 Task: Look for space in Sukuta, Gambia from 4th June, 2023 to 15th June, 2023 for 2 adults in price range Rs.10000 to Rs.15000. Place can be entire place with 1  bedroom having 1 bed and 1 bathroom. Property type can be house, flat, hotel. Booking option can be shelf check-in. Required host language is English.
Action: Mouse moved to (482, 57)
Screenshot: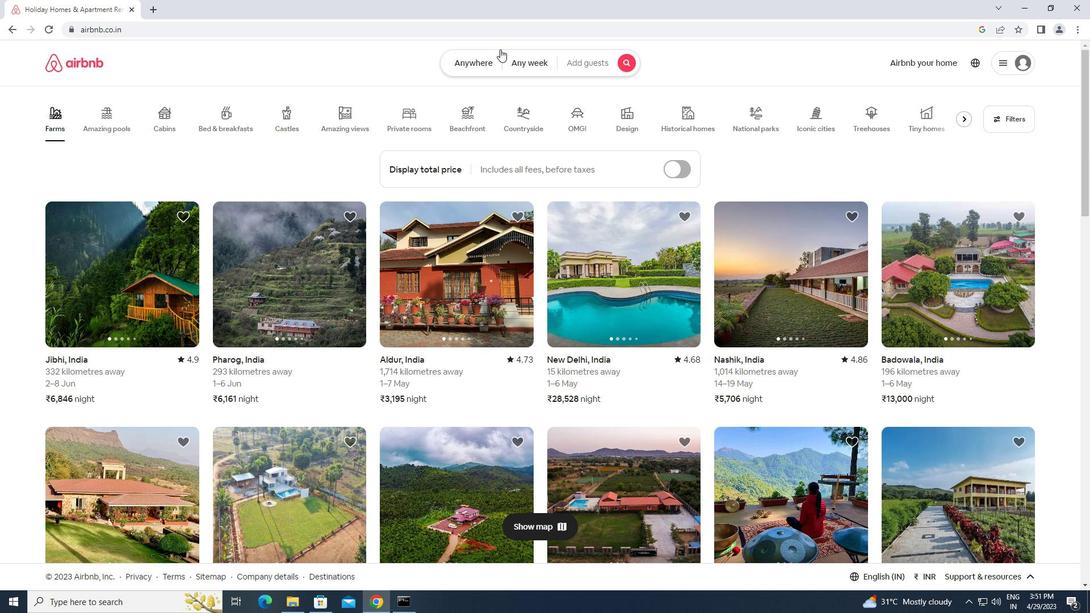 
Action: Mouse pressed left at (482, 57)
Screenshot: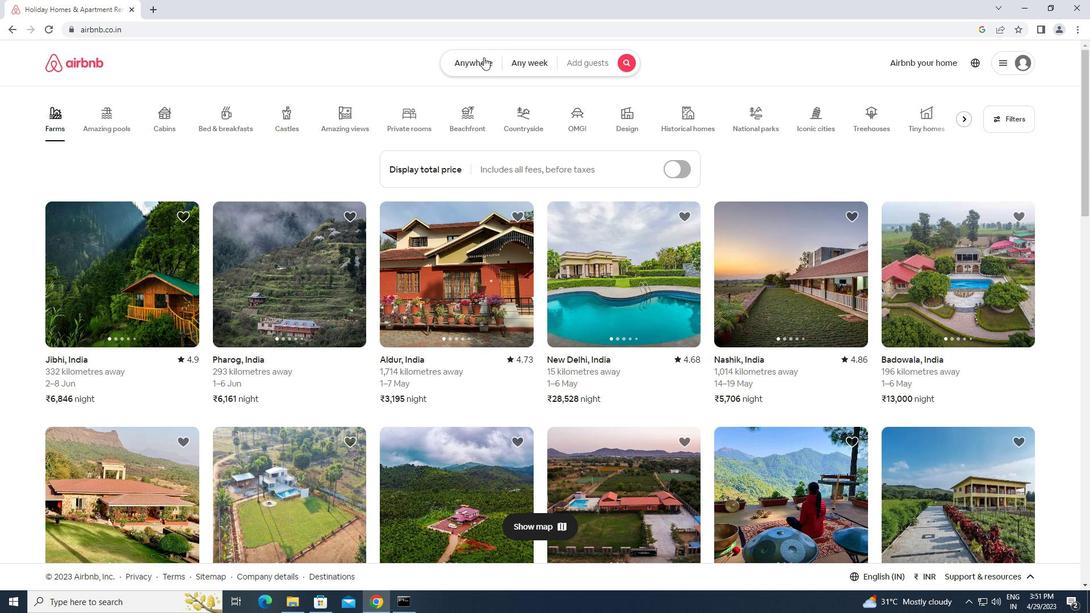 
Action: Mouse moved to (400, 104)
Screenshot: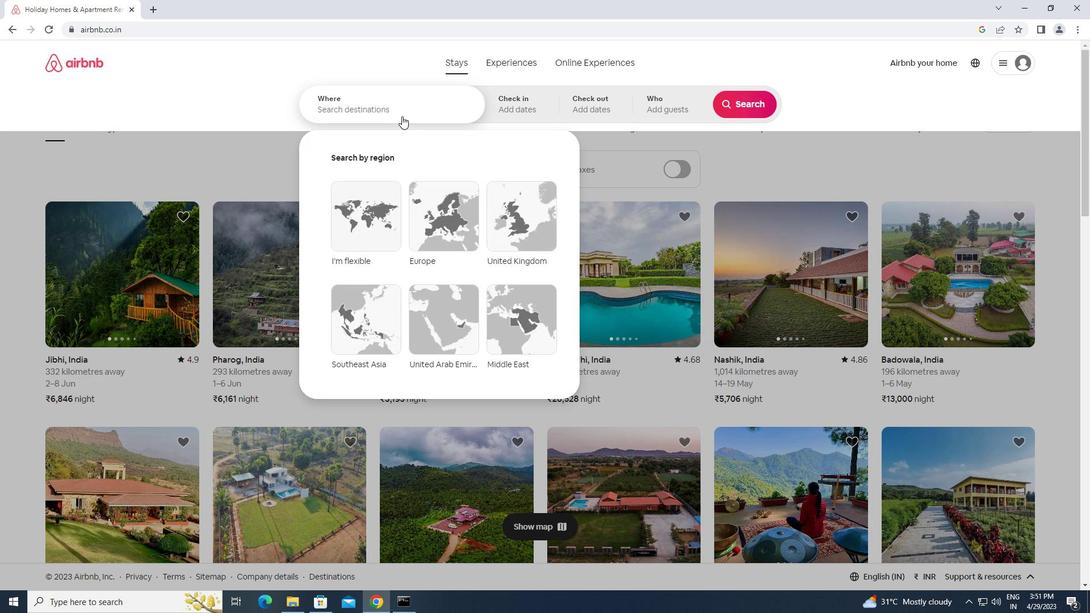 
Action: Mouse pressed left at (400, 104)
Screenshot: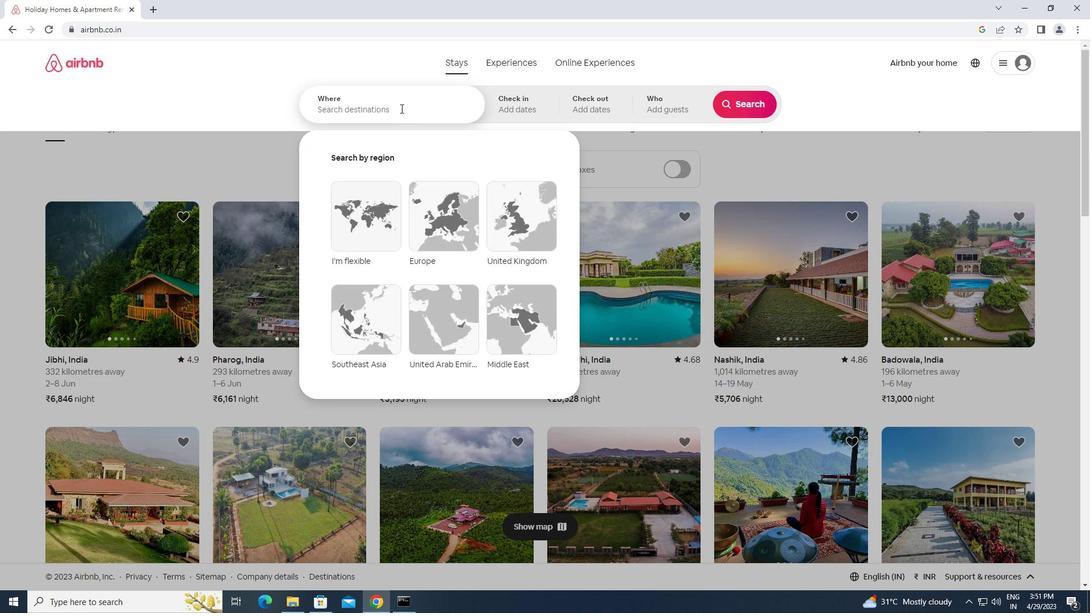 
Action: Key pressed s<Key.caps_lock>ukuta,<Key.space><Key.caps_lock>g<Key.caps_lock>ambia<Key.enter>
Screenshot: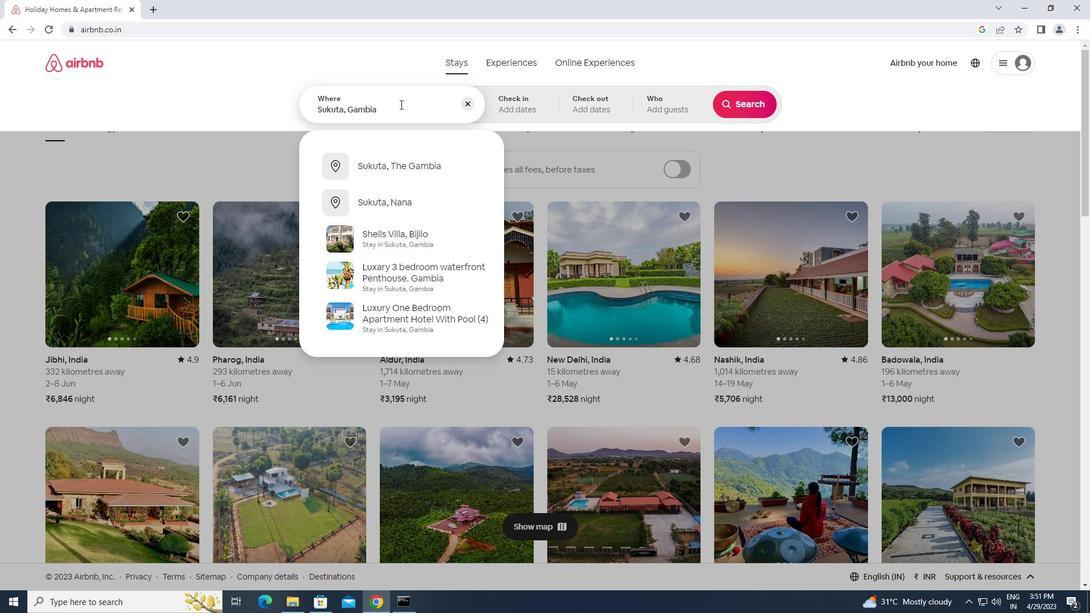 
Action: Mouse moved to (752, 198)
Screenshot: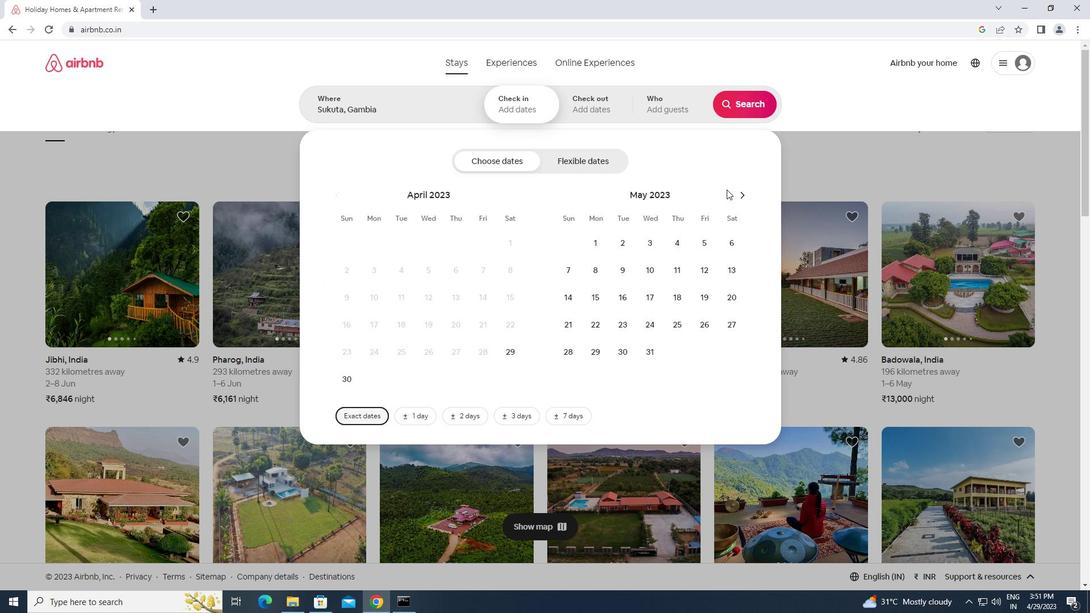 
Action: Mouse pressed left at (752, 198)
Screenshot: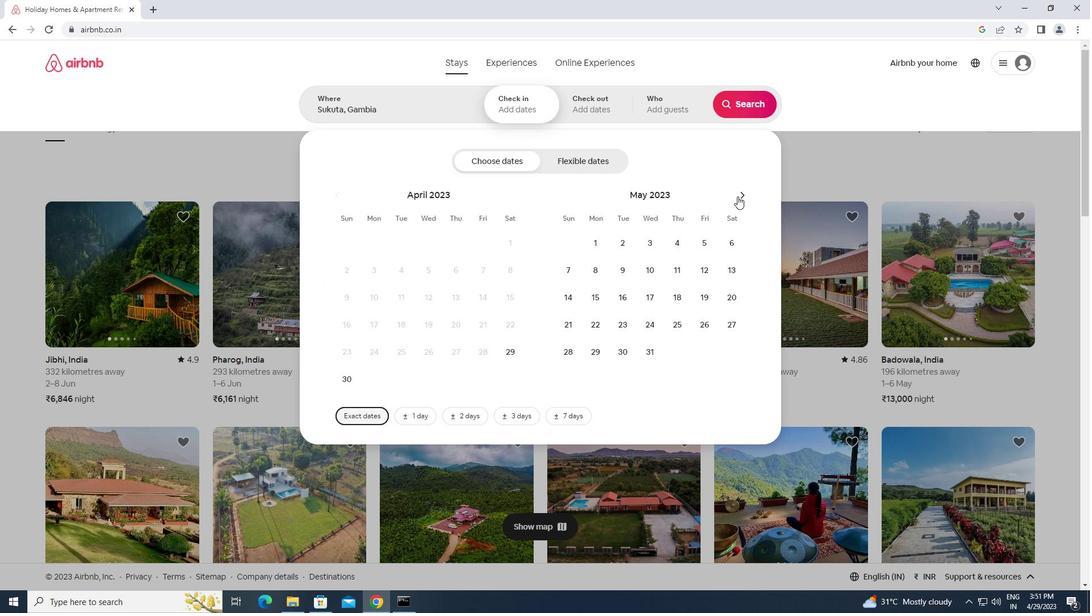 
Action: Mouse moved to (746, 199)
Screenshot: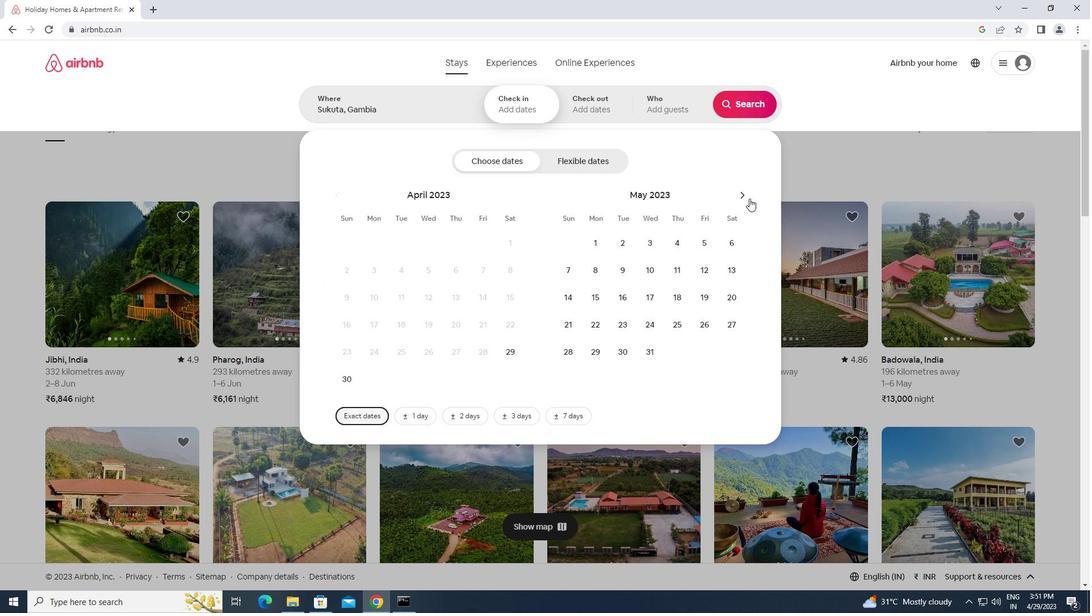 
Action: Mouse pressed left at (746, 199)
Screenshot: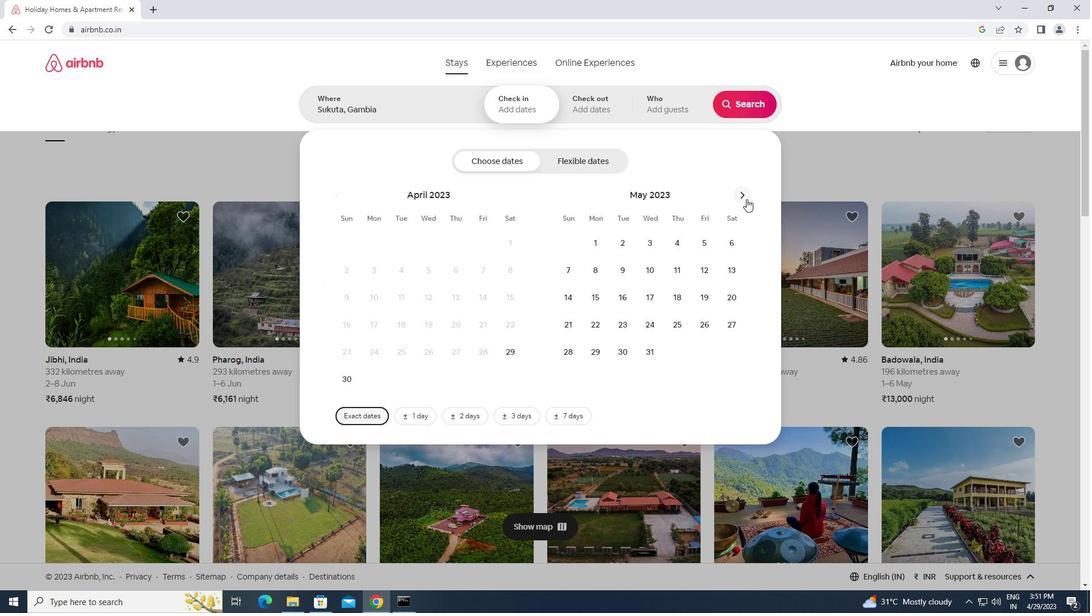 
Action: Mouse moved to (574, 264)
Screenshot: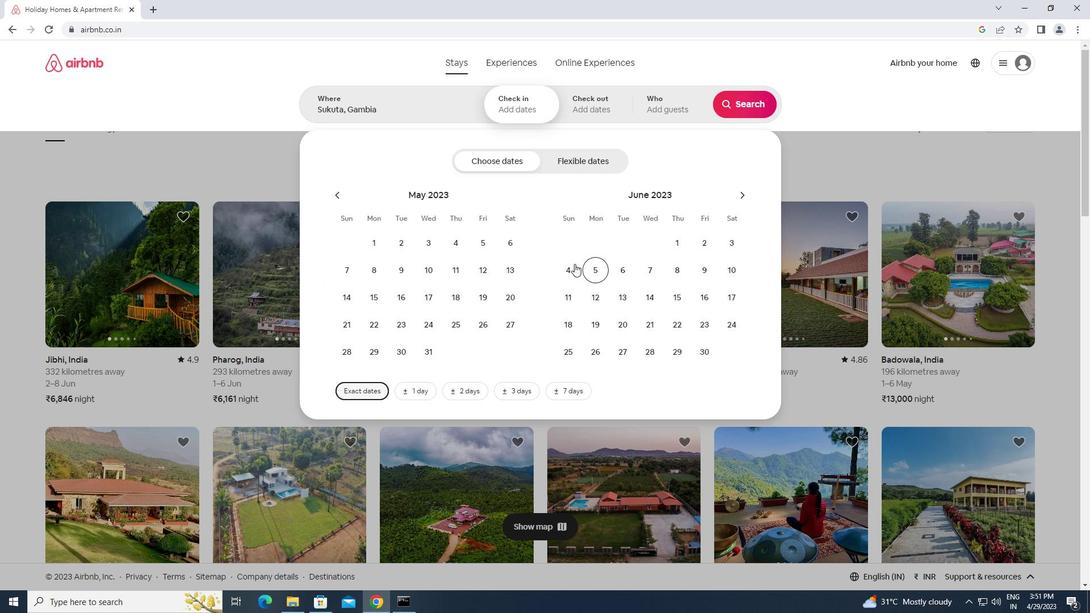 
Action: Mouse pressed left at (574, 264)
Screenshot: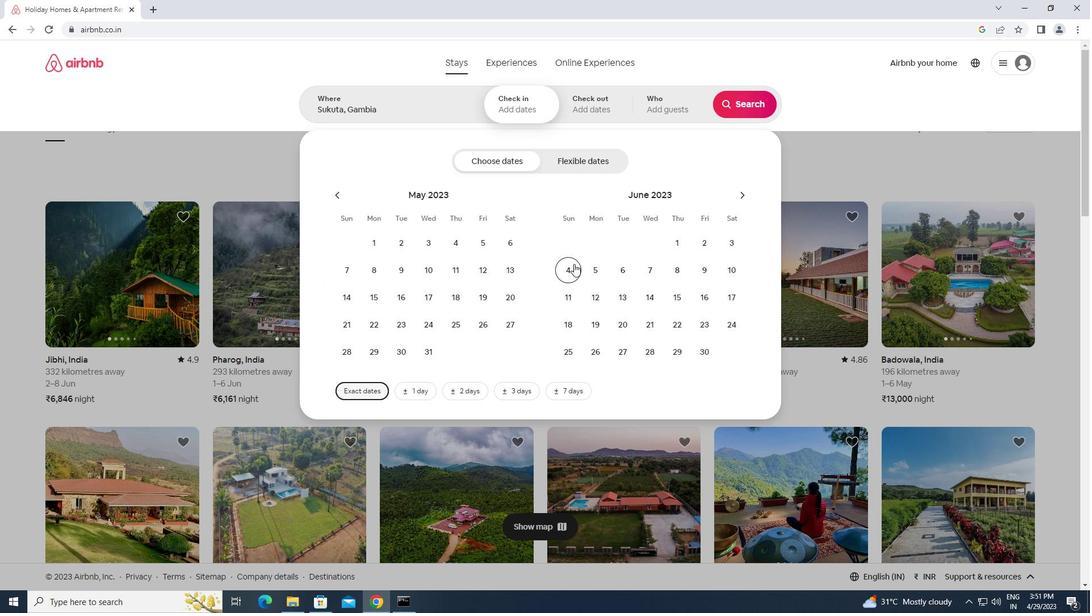 
Action: Mouse moved to (684, 290)
Screenshot: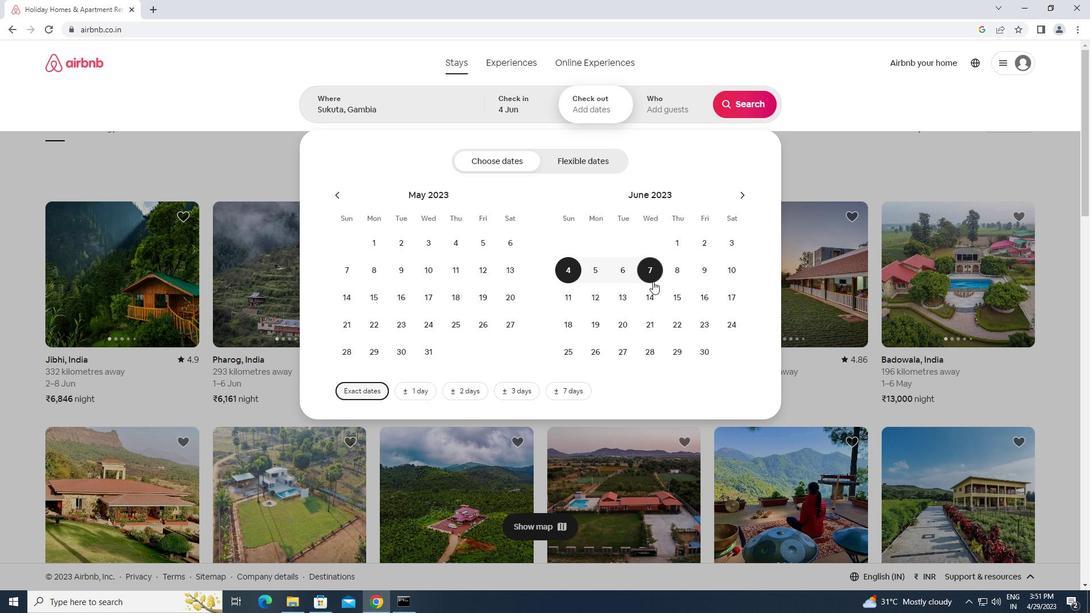 
Action: Mouse pressed left at (684, 290)
Screenshot: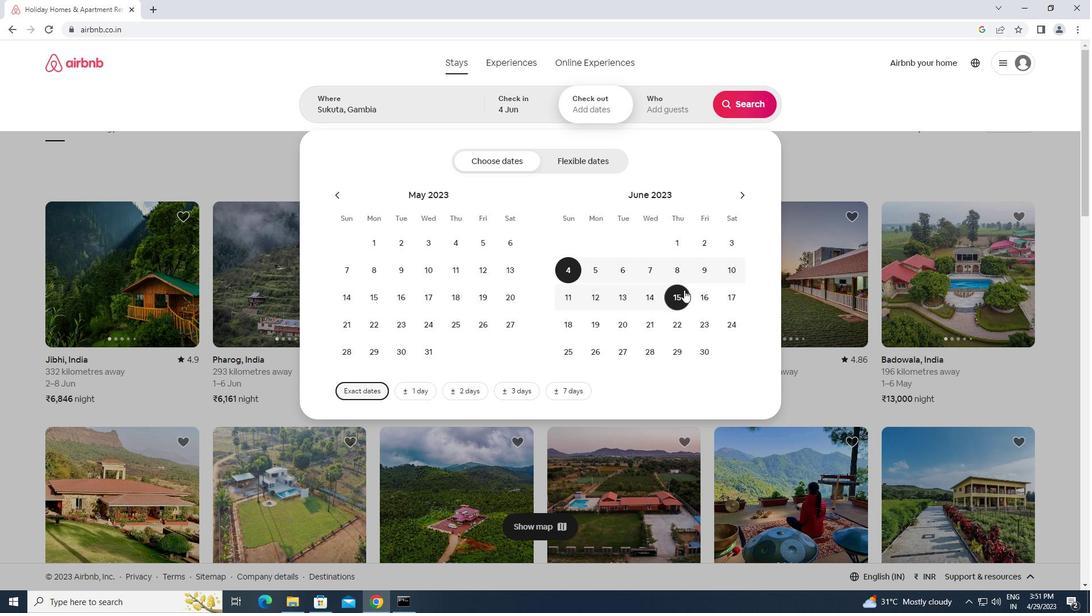 
Action: Mouse moved to (671, 111)
Screenshot: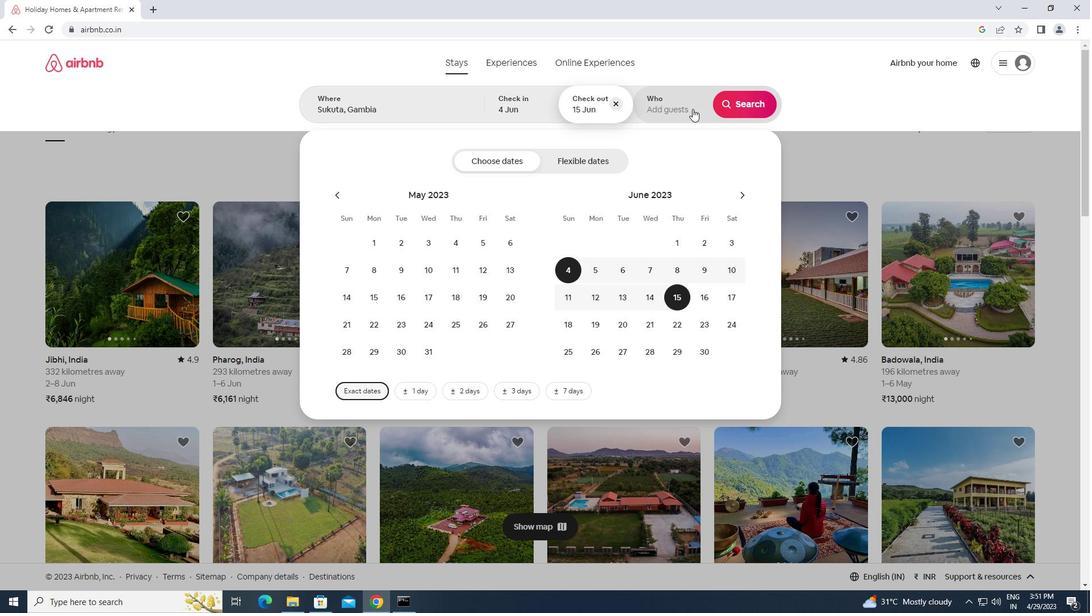 
Action: Mouse pressed left at (671, 111)
Screenshot: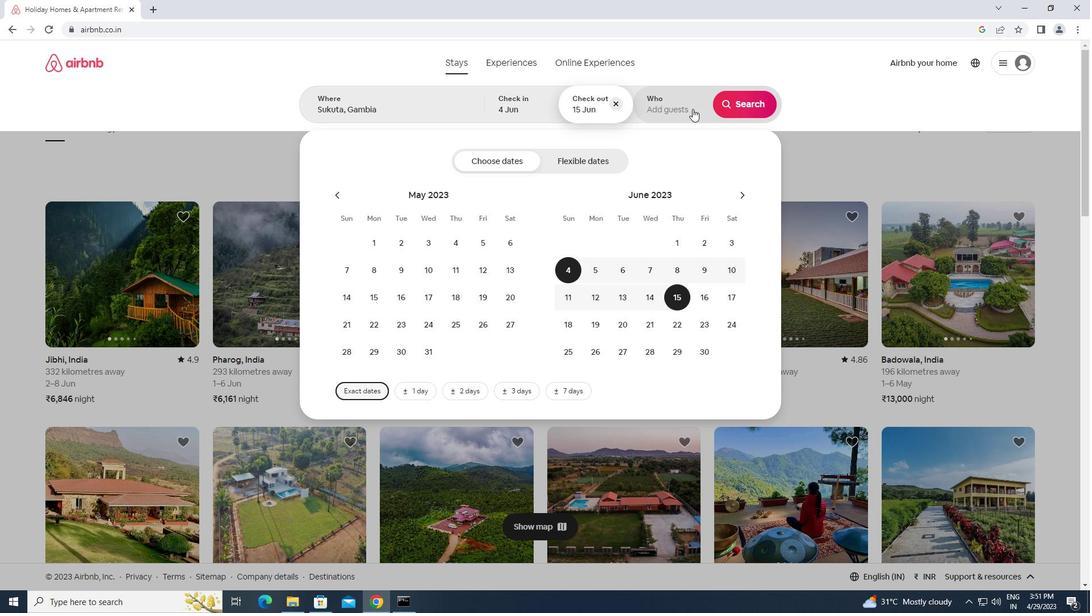 
Action: Mouse moved to (748, 161)
Screenshot: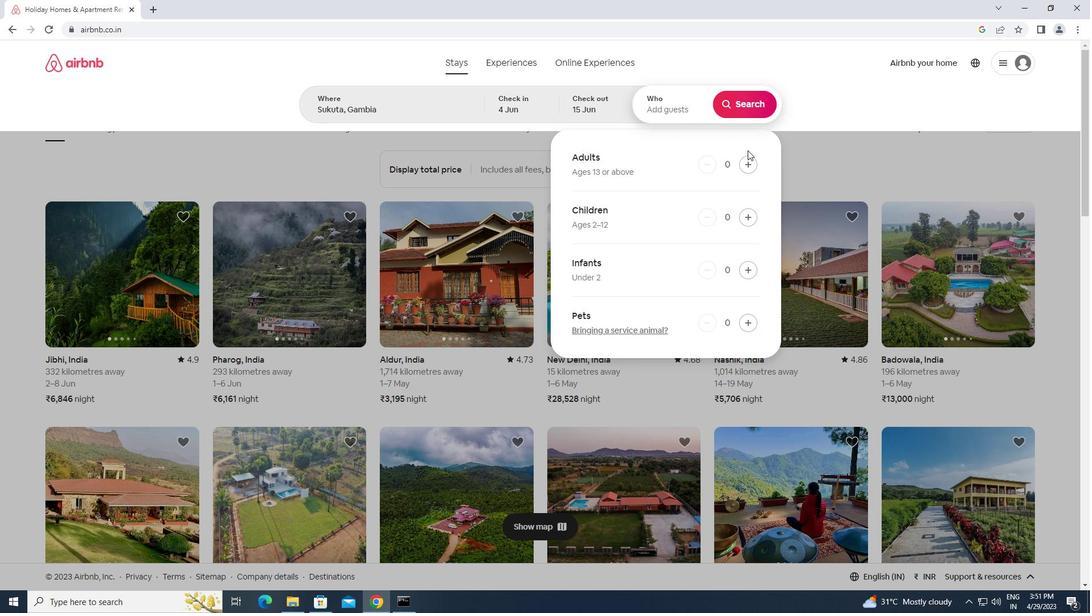 
Action: Mouse pressed left at (748, 161)
Screenshot: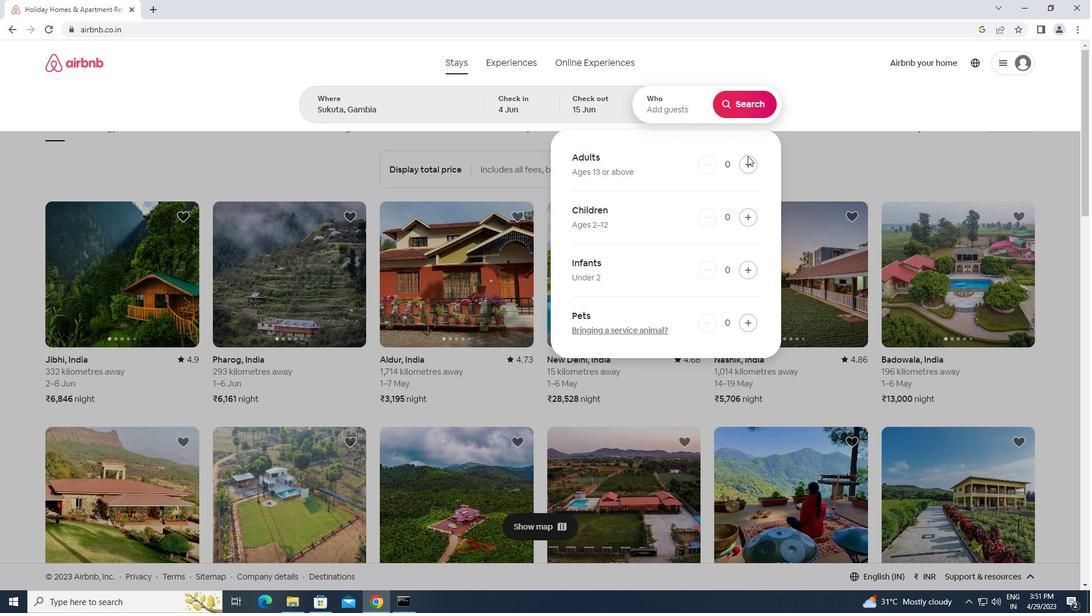
Action: Mouse pressed left at (748, 161)
Screenshot: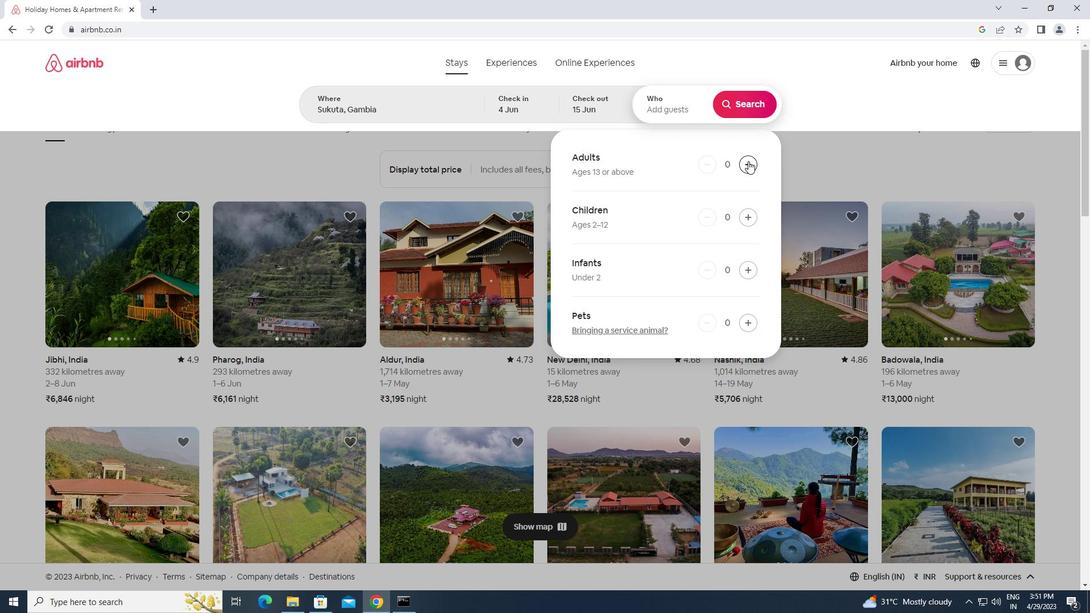 
Action: Mouse moved to (739, 97)
Screenshot: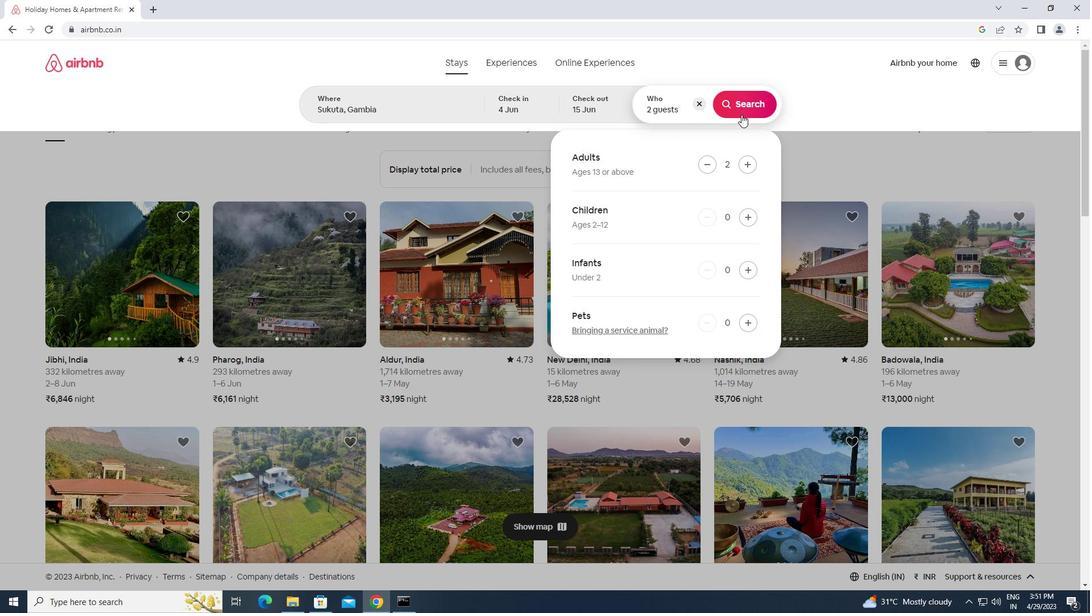 
Action: Mouse pressed left at (739, 97)
Screenshot: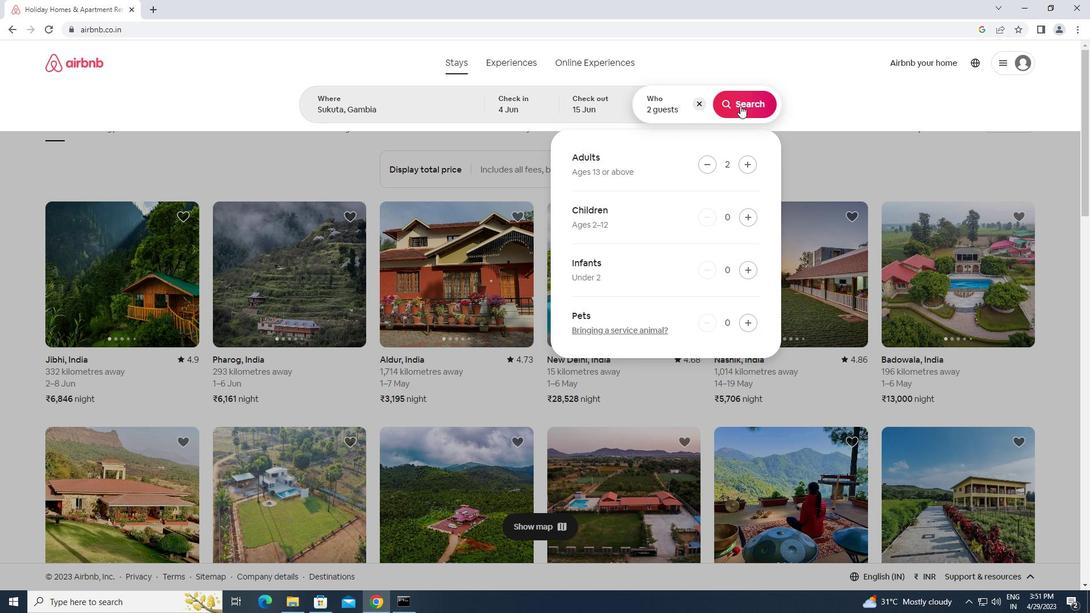 
Action: Mouse moved to (1038, 106)
Screenshot: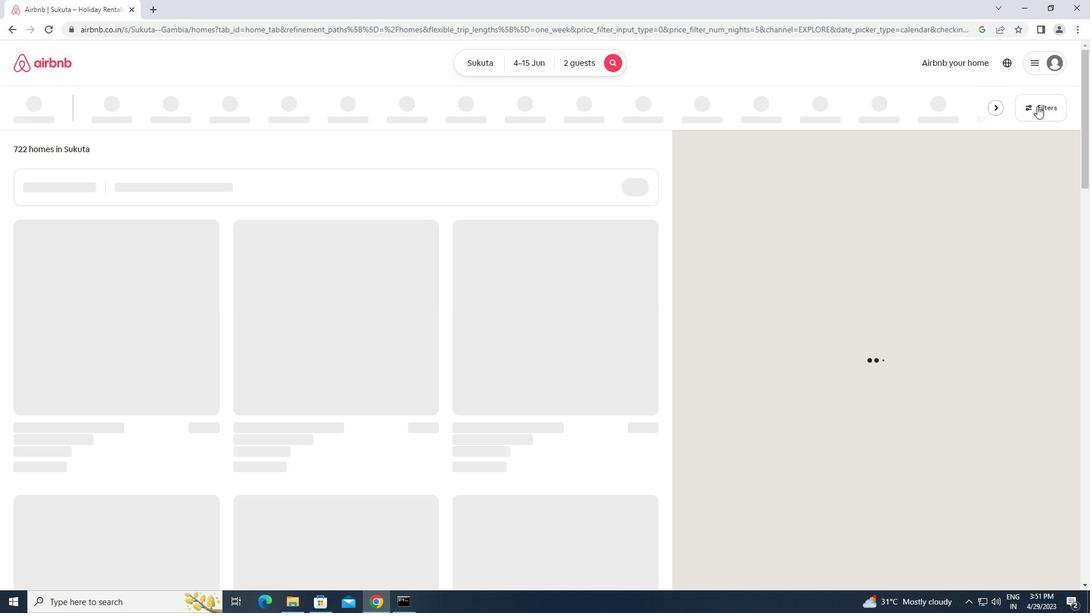 
Action: Mouse pressed left at (1038, 106)
Screenshot: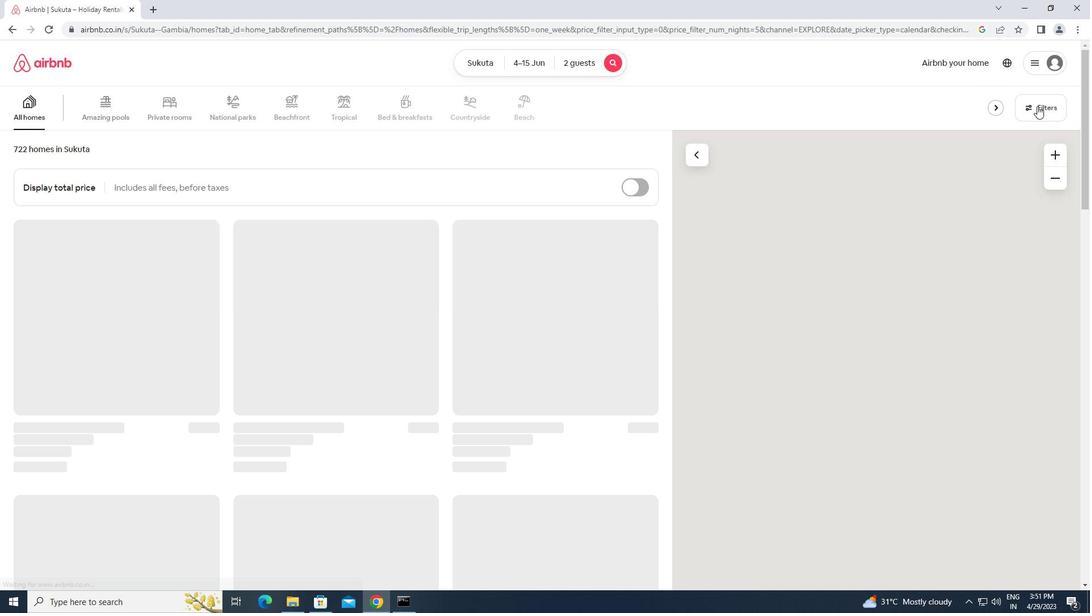 
Action: Mouse moved to (428, 256)
Screenshot: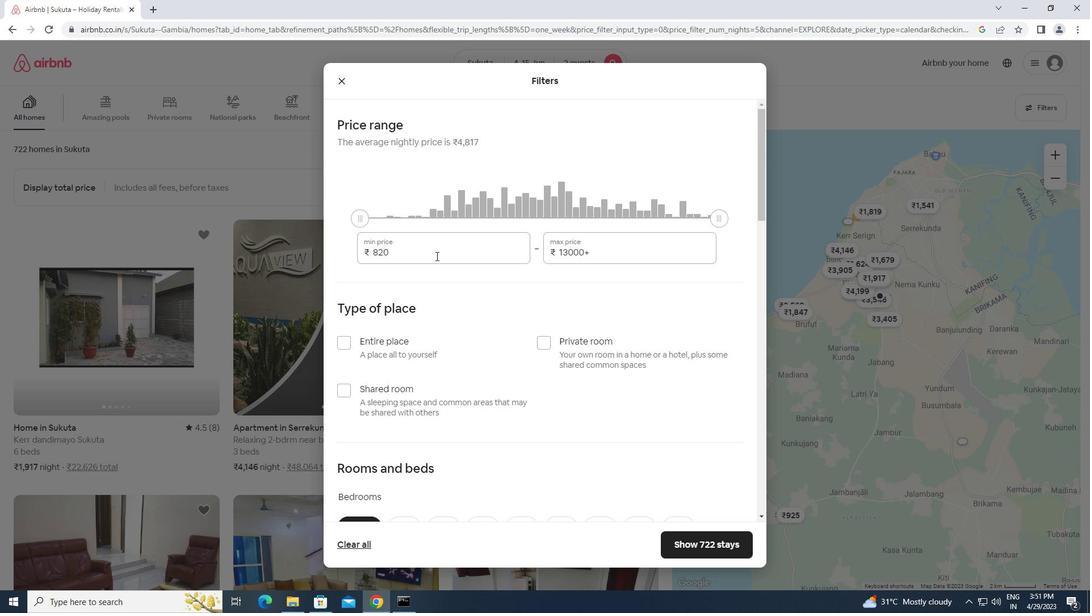 
Action: Mouse pressed left at (428, 256)
Screenshot: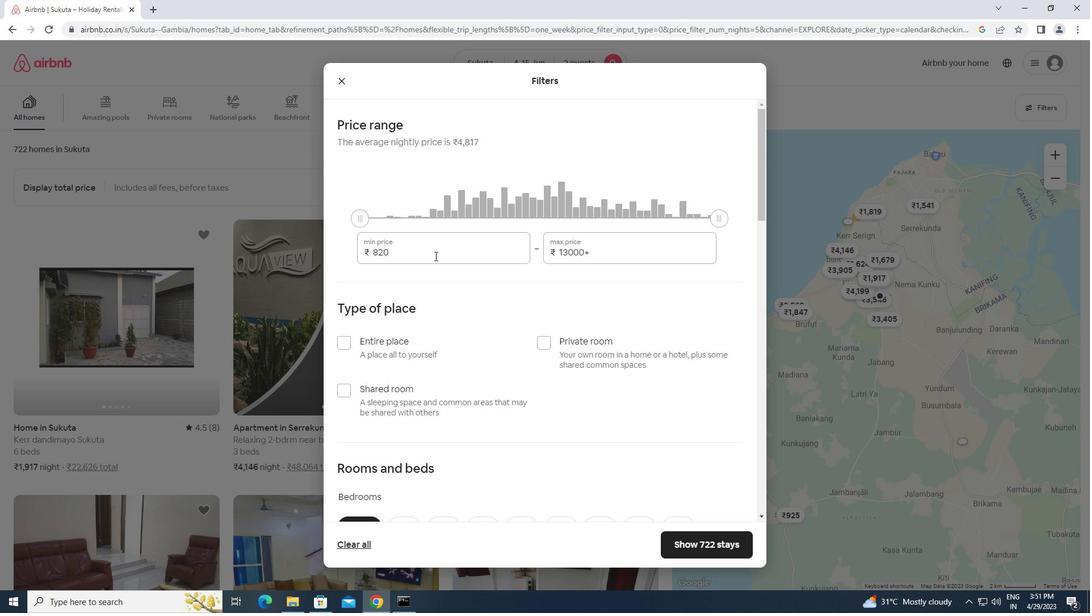 
Action: Mouse moved to (324, 252)
Screenshot: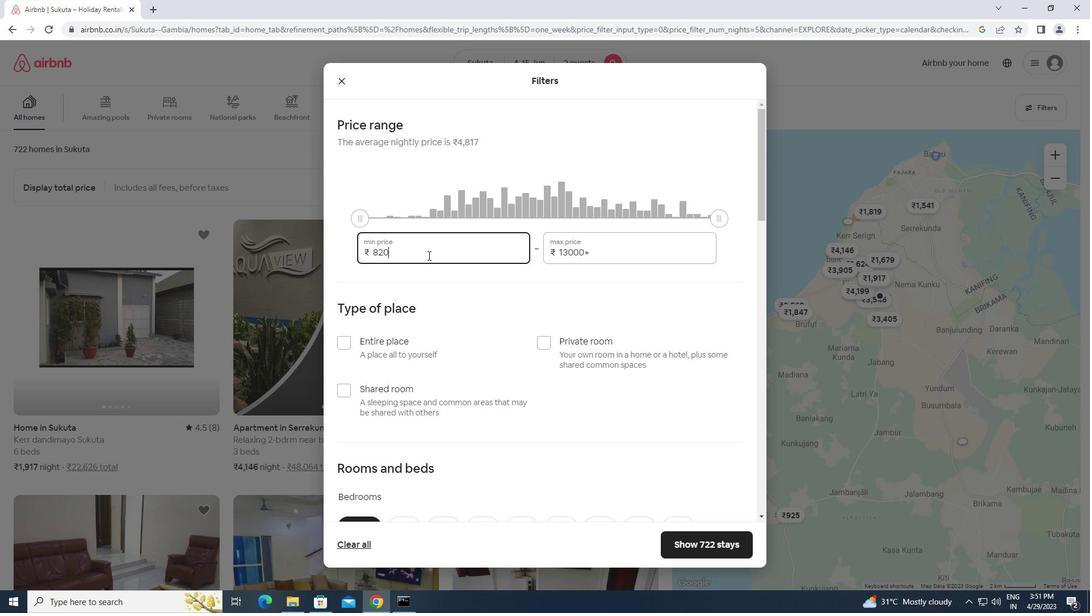 
Action: Key pressed 10000<Key.tab><Key.backspace><Key.backspace><Key.backspace><Key.backspace><Key.backspace><Key.backspace><Key.backspace><Key.backspace><Key.backspace><Key.backspace><Key.backspace><Key.backspace><Key.backspace><Key.backspace><Key.backspace><Key.backspace>15000
Screenshot: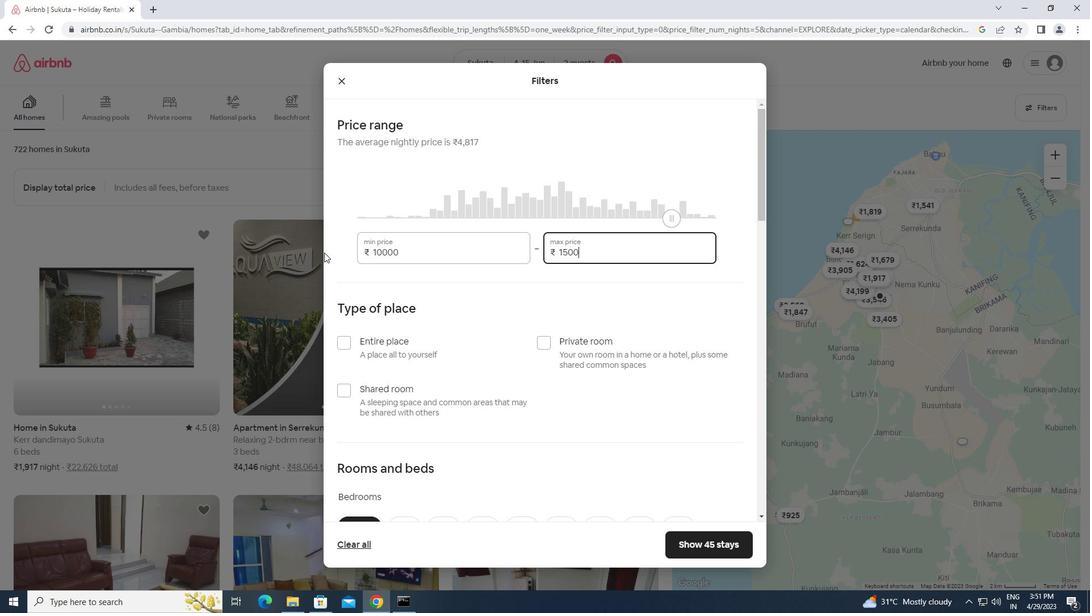 
Action: Mouse moved to (342, 341)
Screenshot: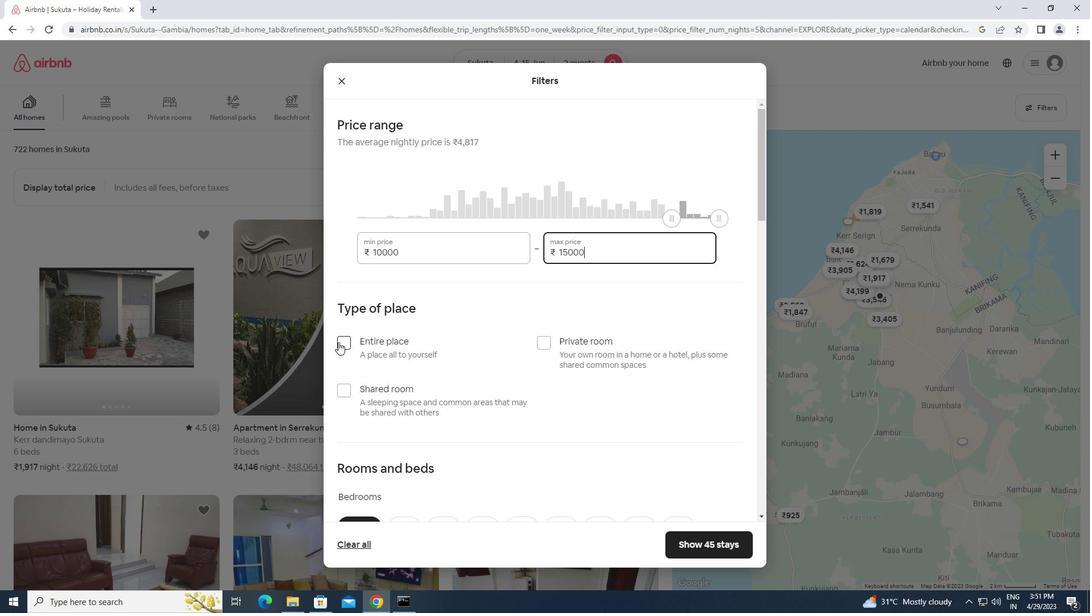 
Action: Mouse pressed left at (342, 341)
Screenshot: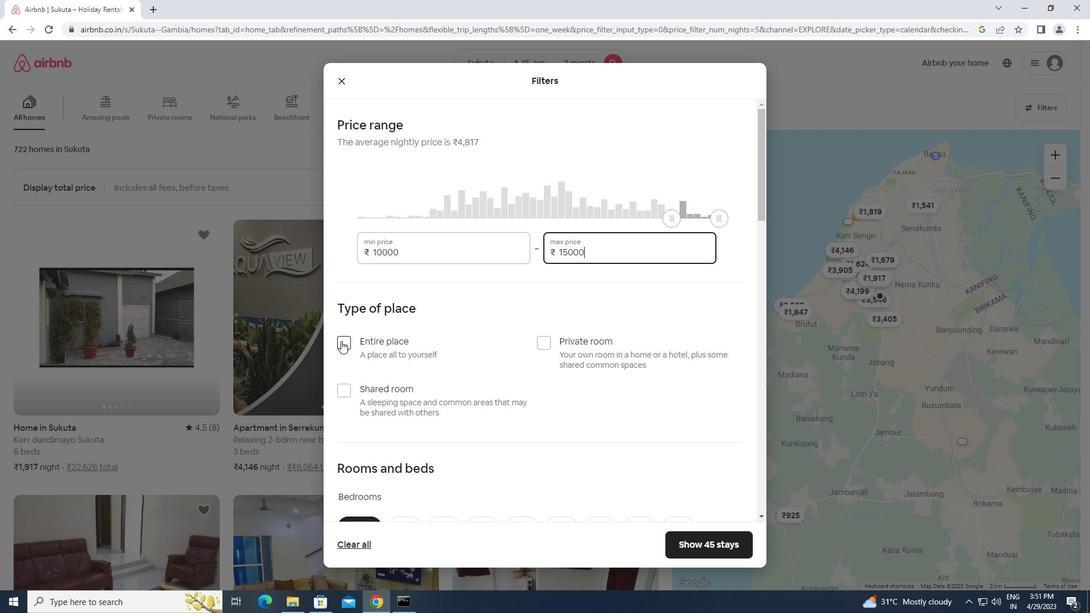 
Action: Mouse moved to (413, 354)
Screenshot: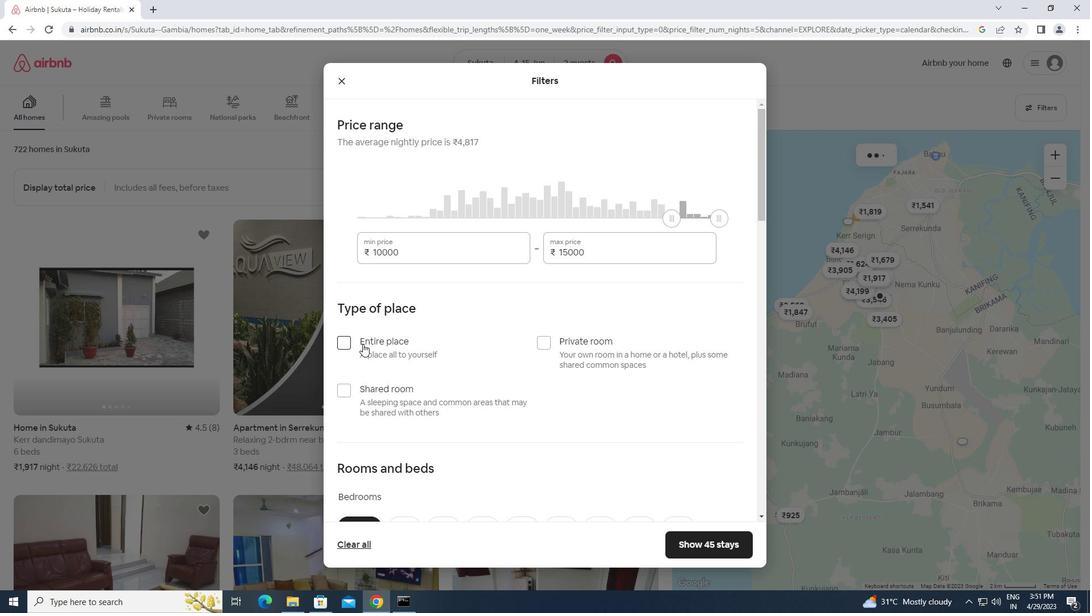 
Action: Mouse scrolled (413, 353) with delta (0, 0)
Screenshot: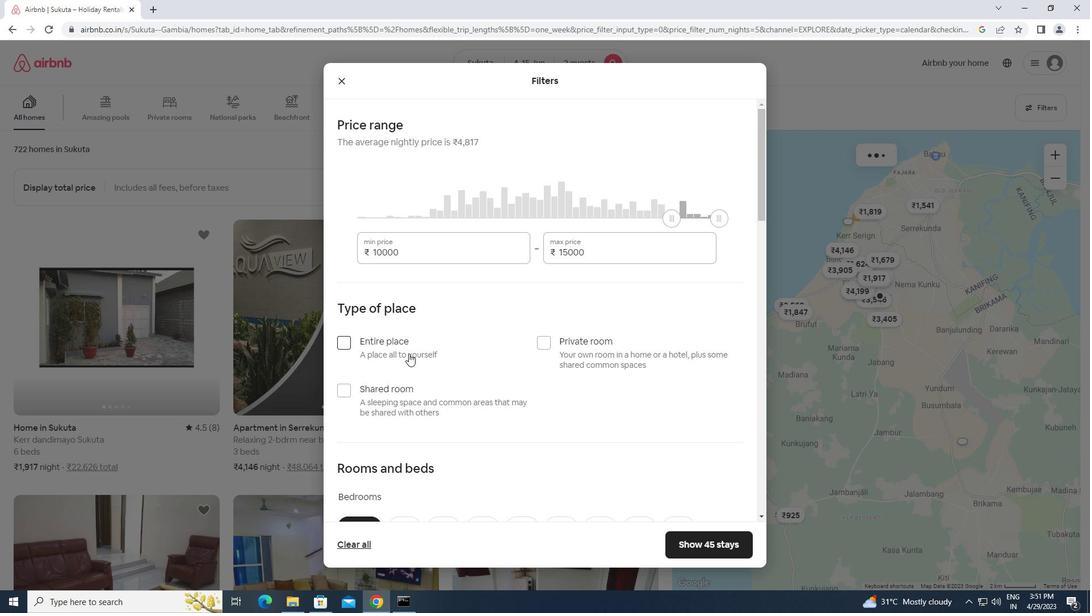 
Action: Mouse scrolled (413, 353) with delta (0, 0)
Screenshot: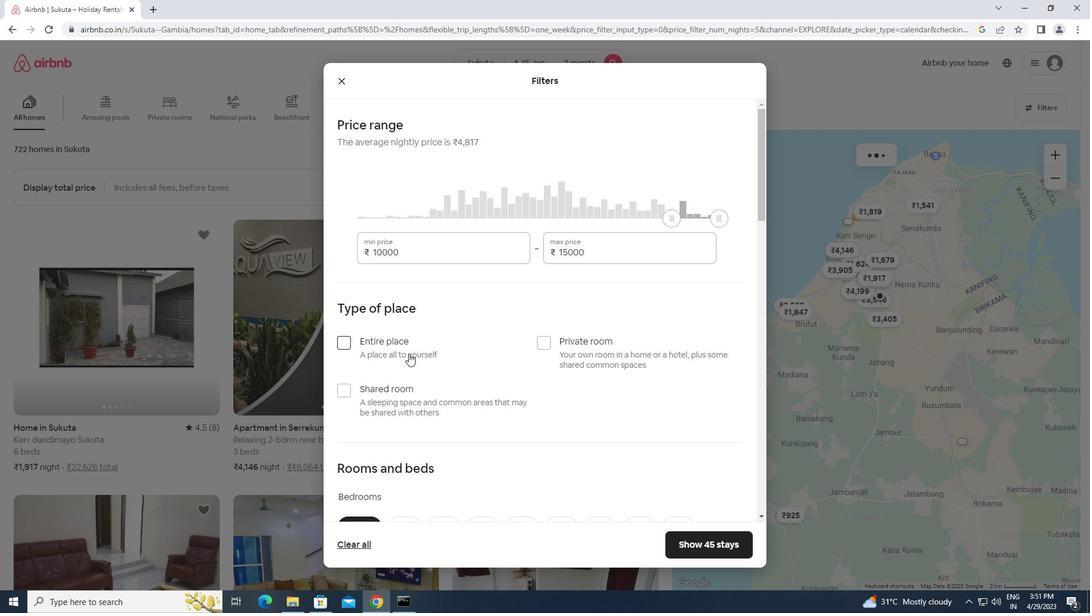
Action: Mouse moved to (411, 347)
Screenshot: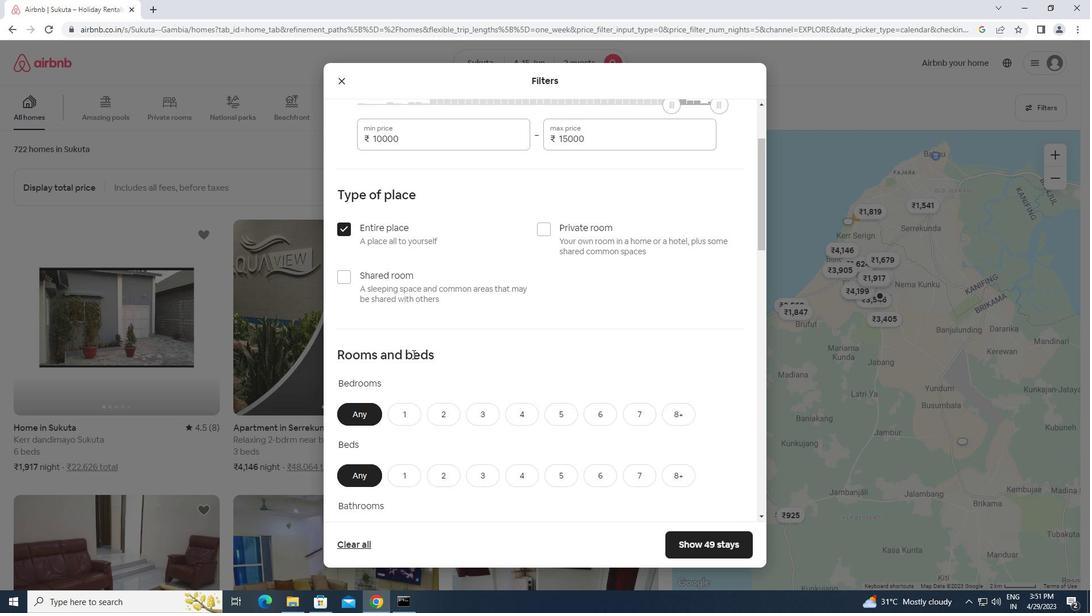 
Action: Mouse scrolled (411, 347) with delta (0, 0)
Screenshot: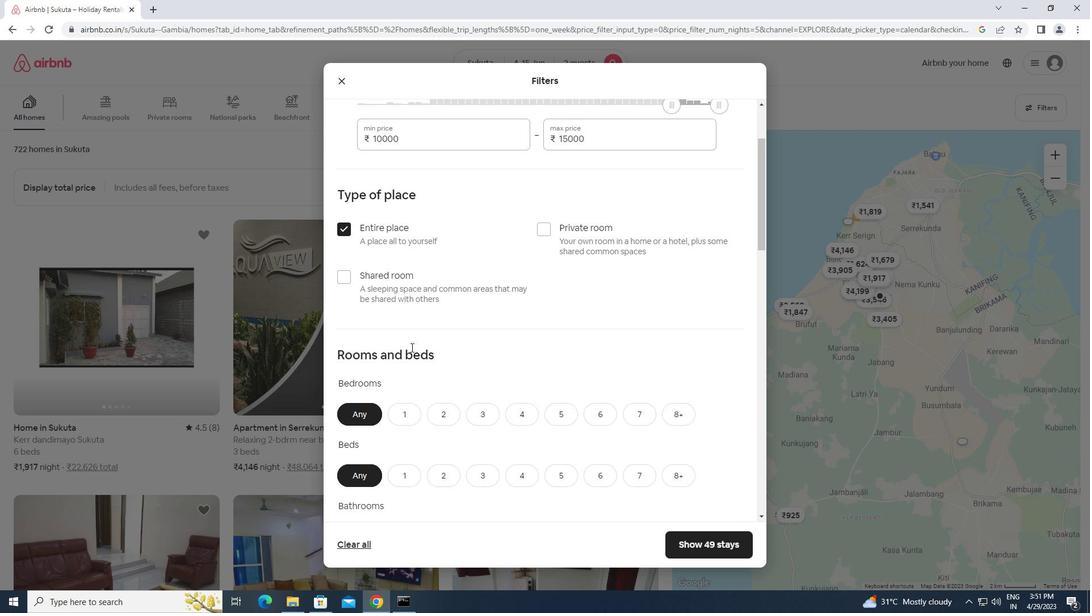 
Action: Mouse scrolled (411, 347) with delta (0, 0)
Screenshot: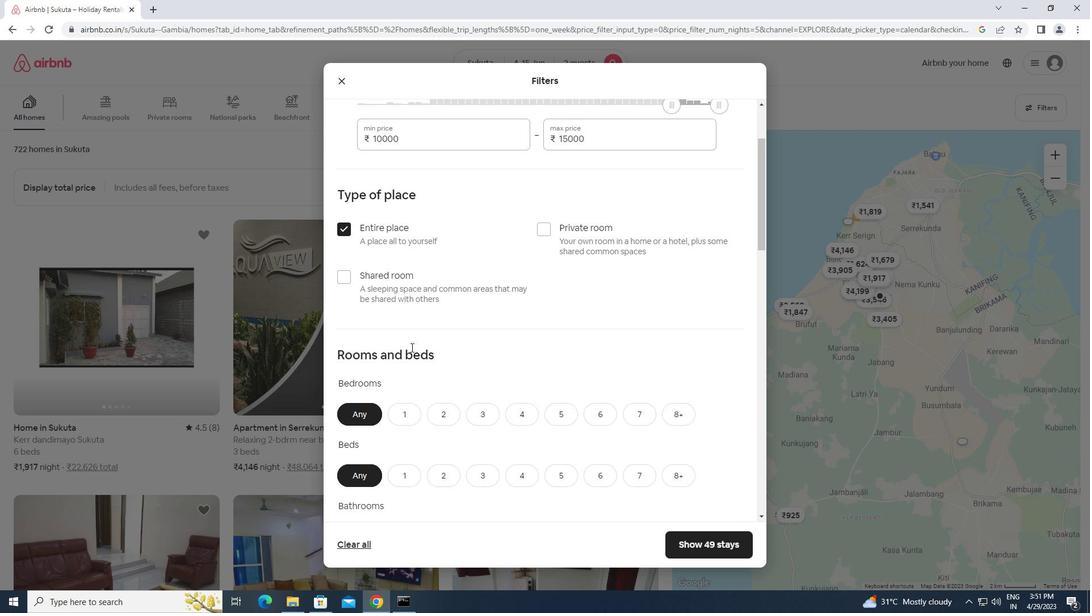 
Action: Mouse moved to (401, 298)
Screenshot: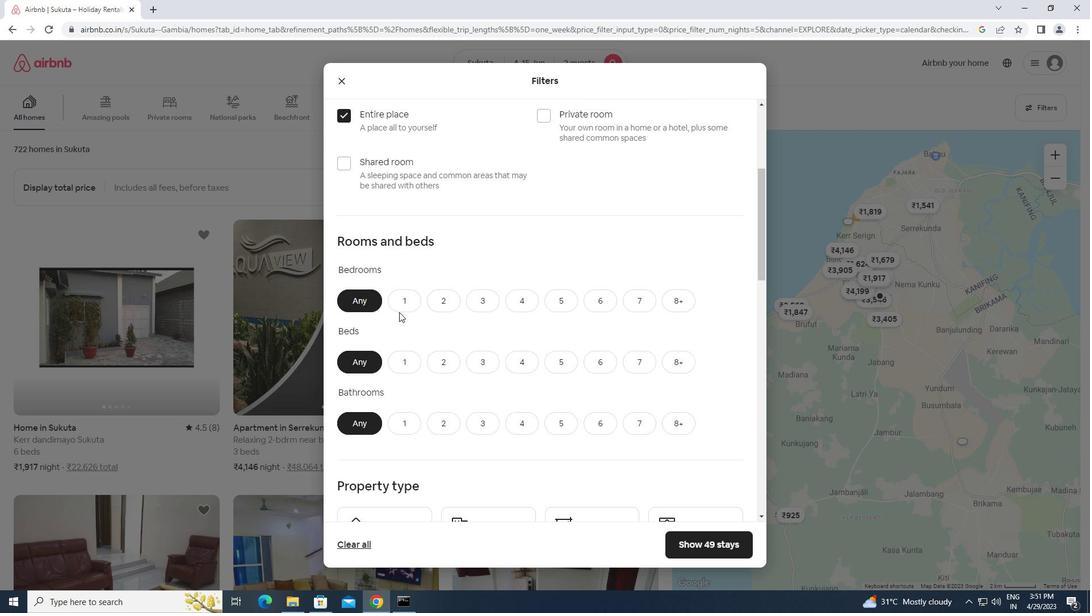 
Action: Mouse pressed left at (401, 298)
Screenshot: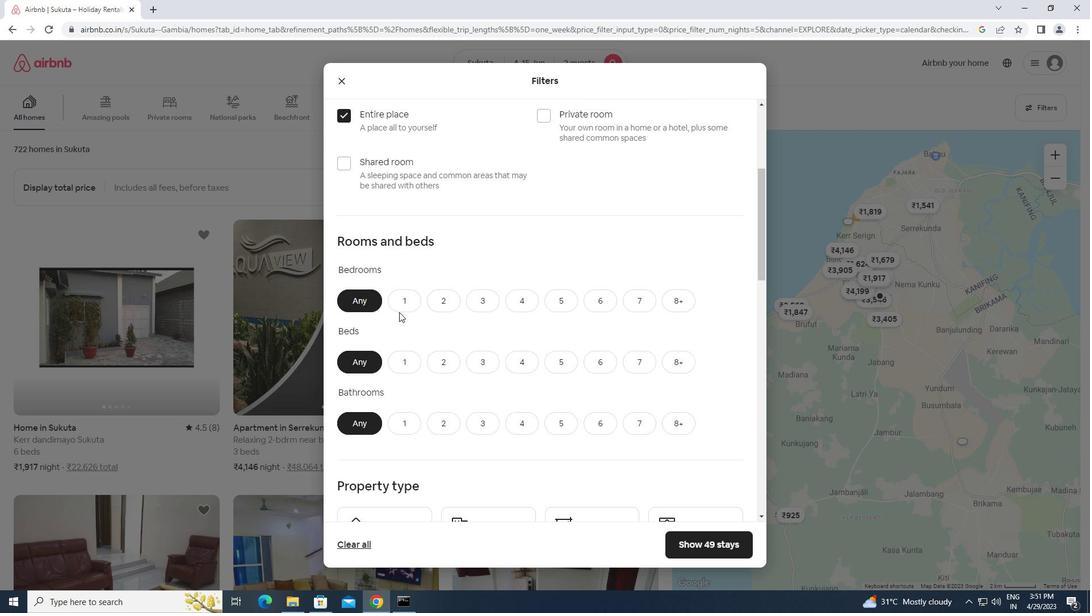 
Action: Mouse moved to (406, 358)
Screenshot: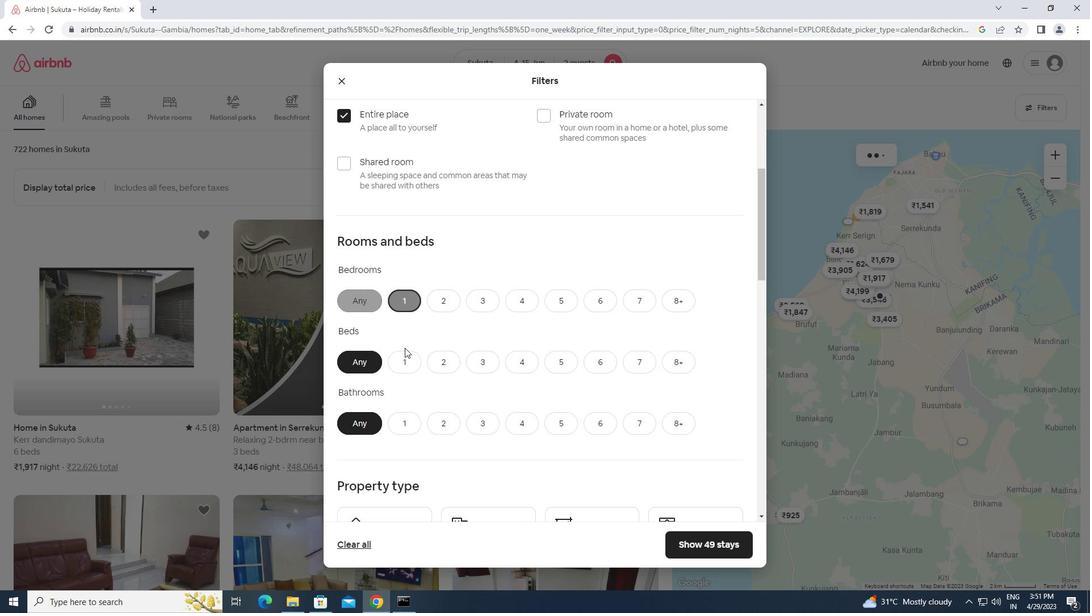 
Action: Mouse pressed left at (406, 358)
Screenshot: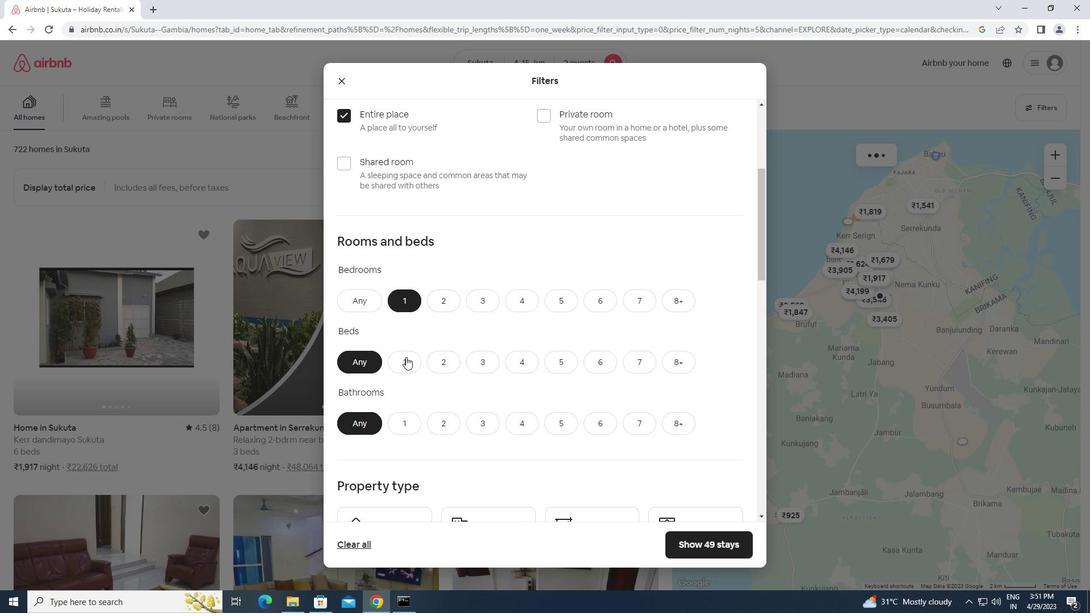 
Action: Mouse moved to (409, 419)
Screenshot: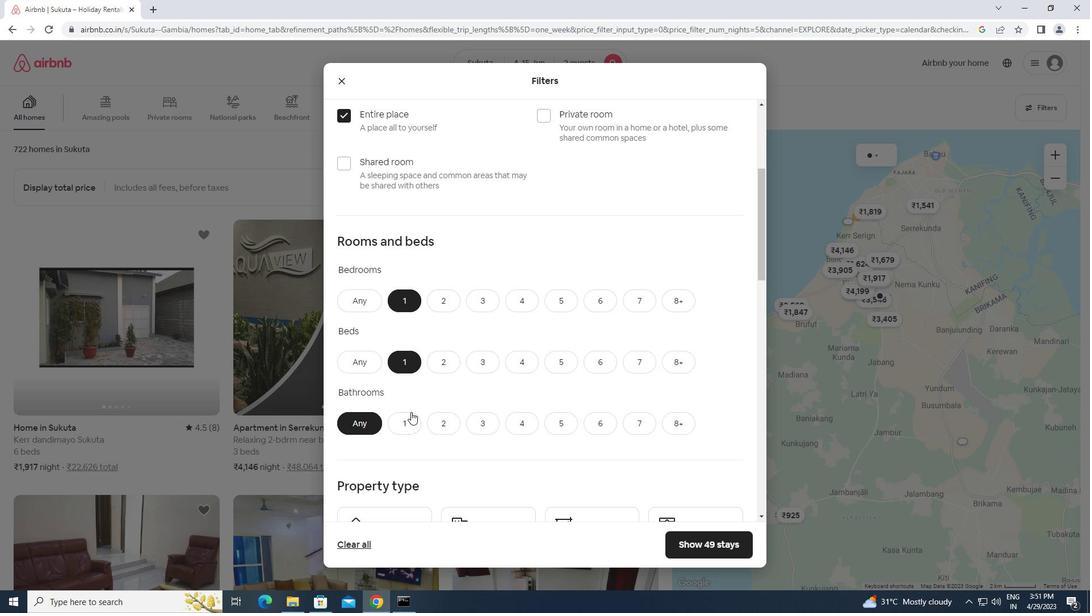 
Action: Mouse pressed left at (409, 419)
Screenshot: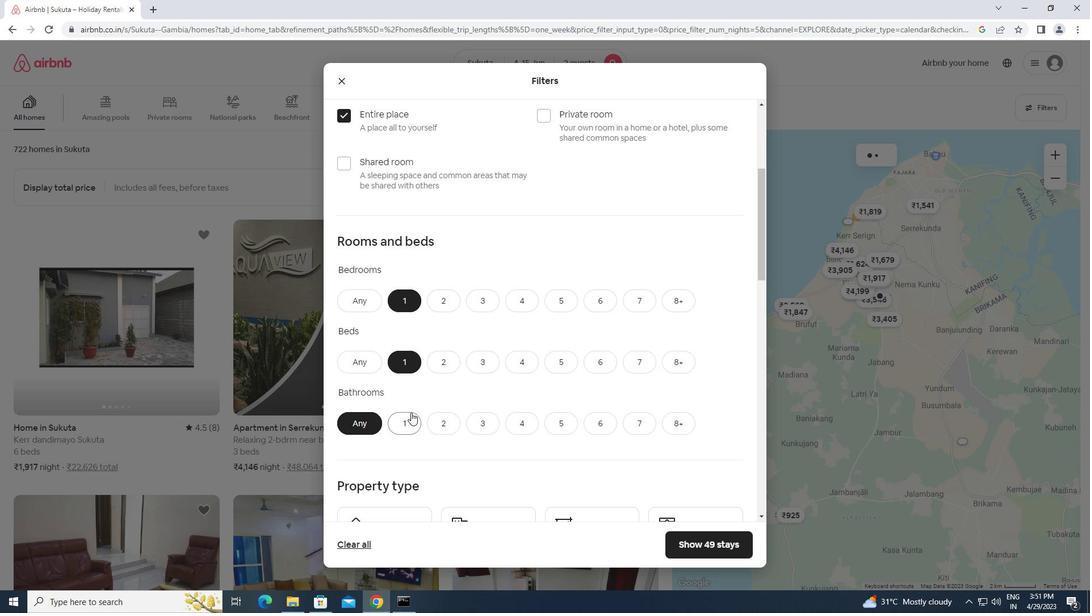 
Action: Mouse moved to (446, 405)
Screenshot: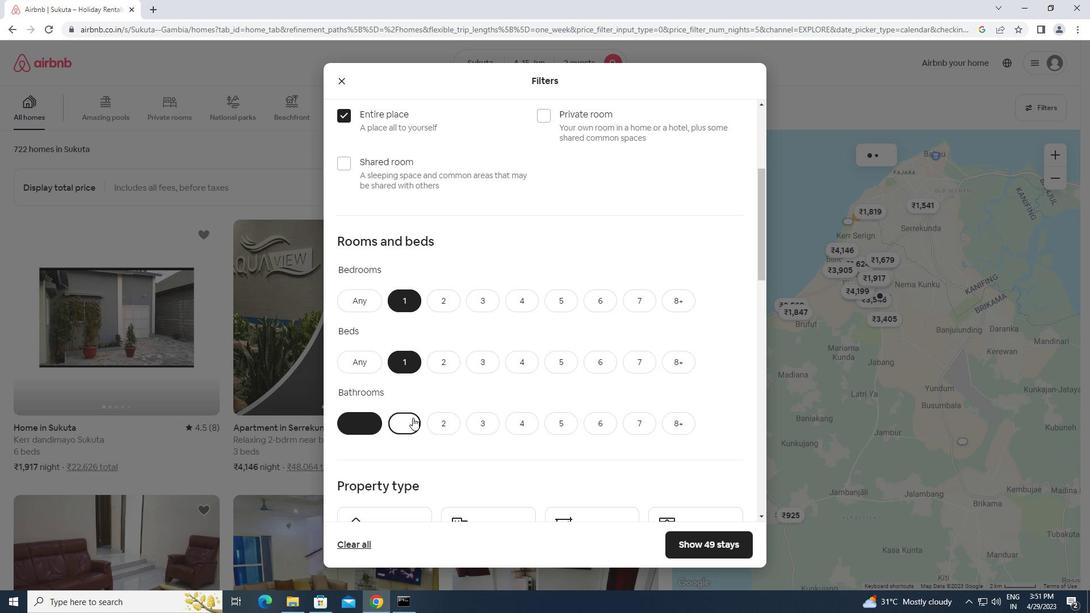 
Action: Mouse scrolled (446, 405) with delta (0, 0)
Screenshot: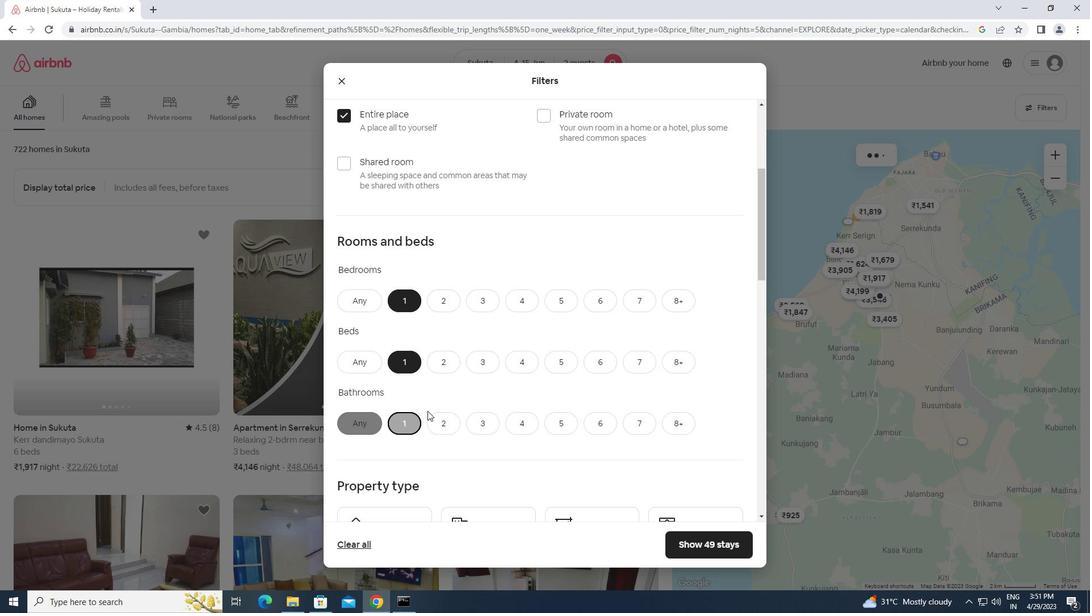 
Action: Mouse scrolled (446, 405) with delta (0, 0)
Screenshot: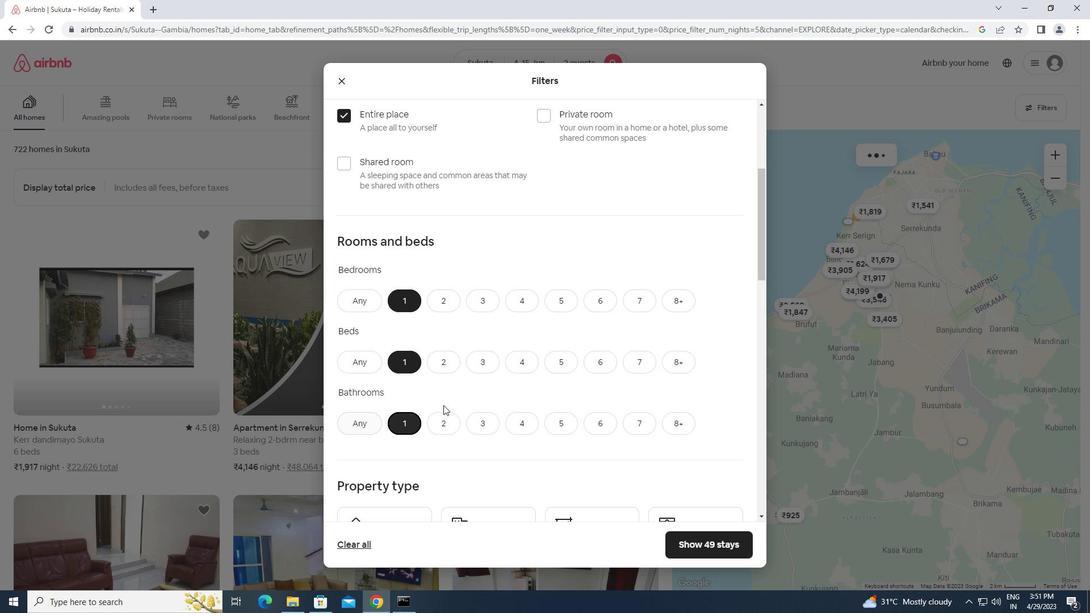 
Action: Mouse moved to (406, 418)
Screenshot: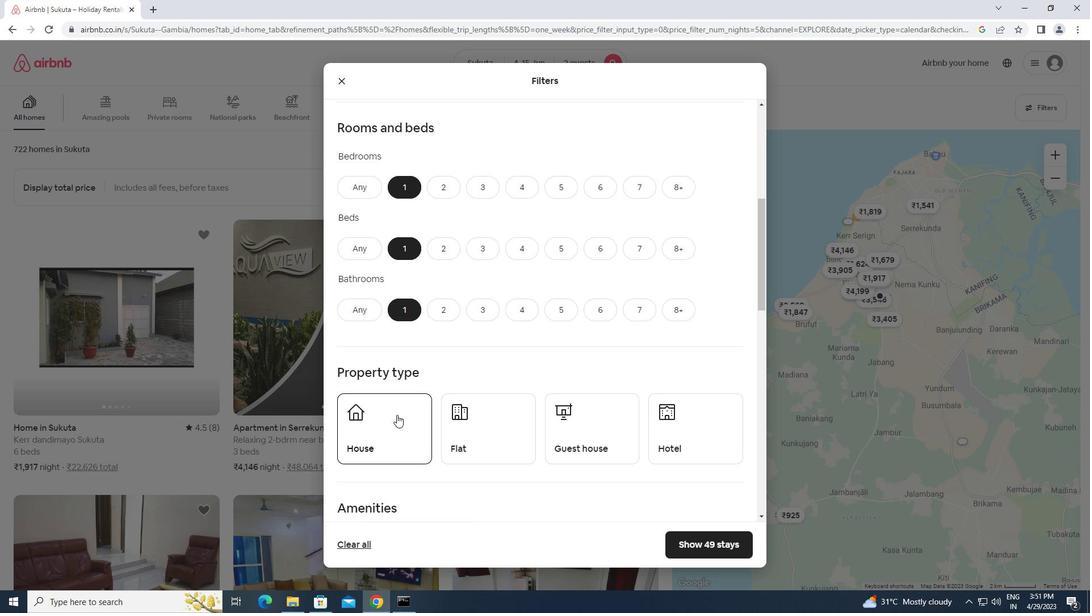 
Action: Mouse pressed left at (406, 418)
Screenshot: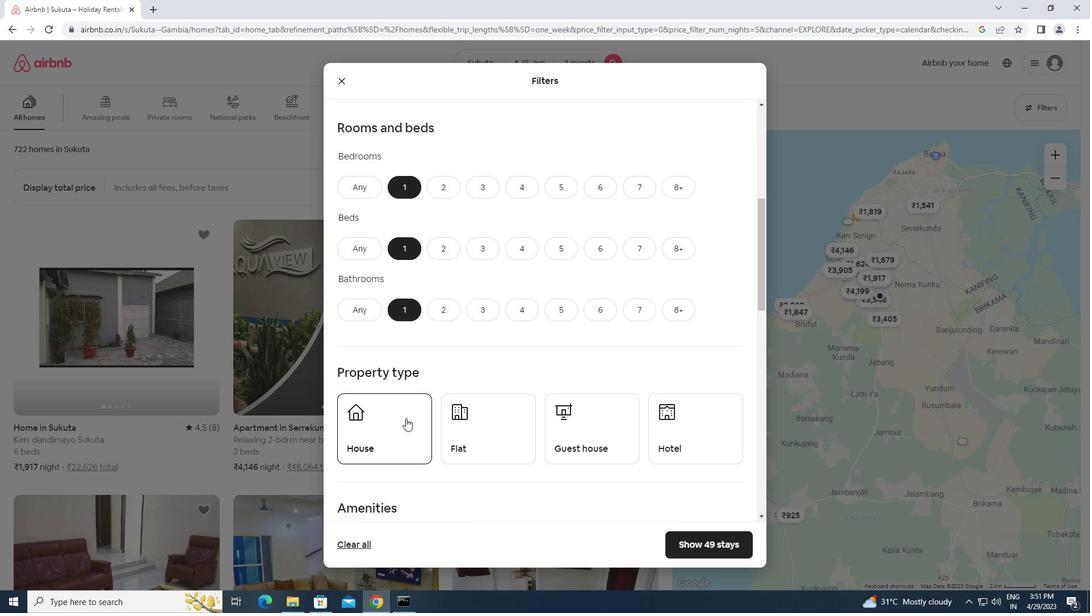
Action: Mouse moved to (497, 435)
Screenshot: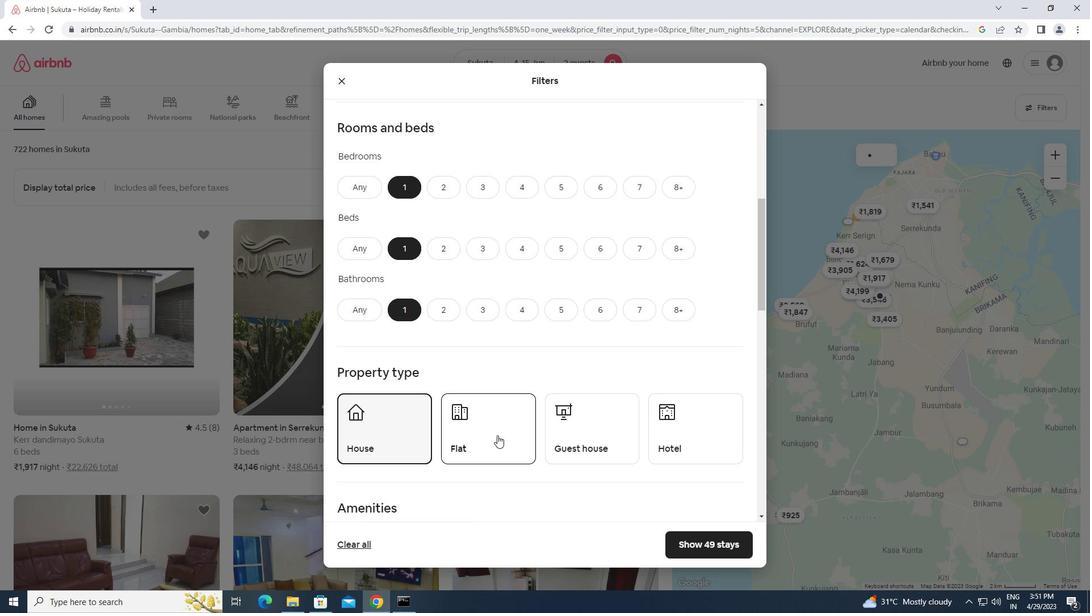 
Action: Mouse pressed left at (497, 435)
Screenshot: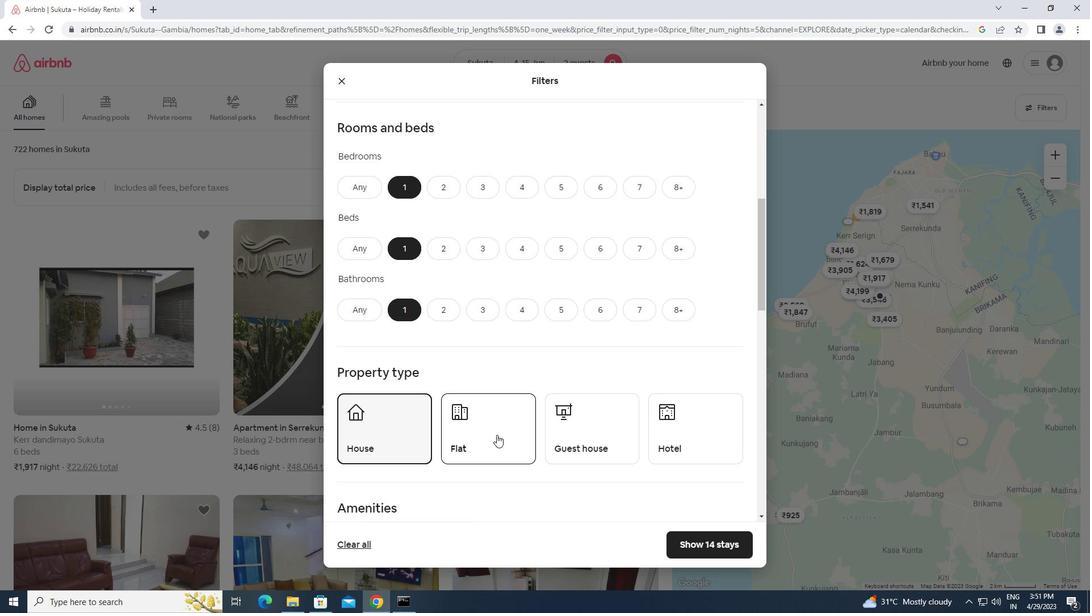 
Action: Mouse moved to (664, 434)
Screenshot: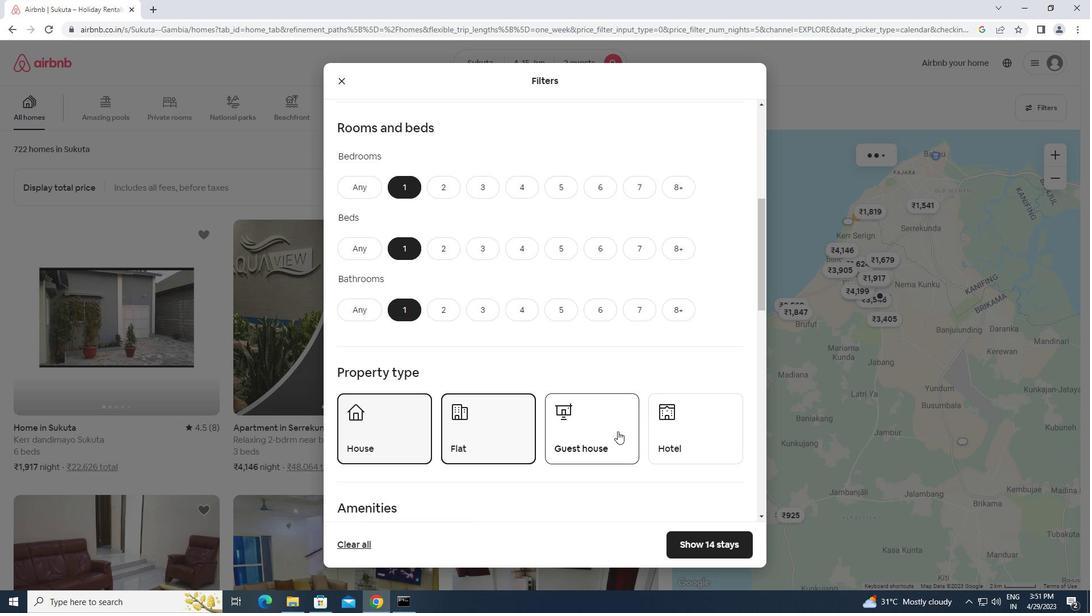 
Action: Mouse pressed left at (664, 434)
Screenshot: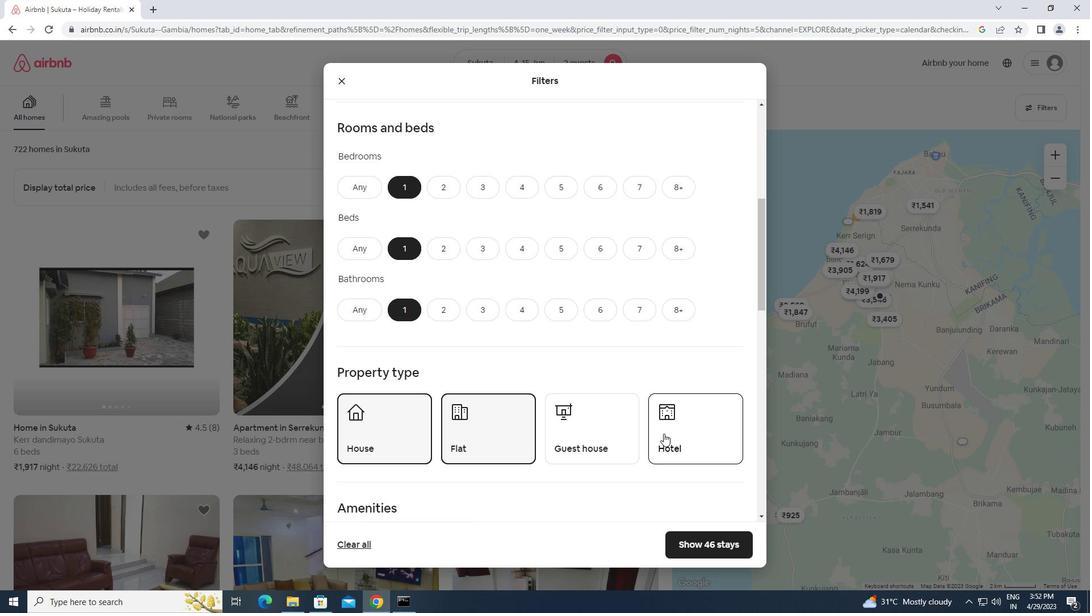 
Action: Mouse moved to (394, 452)
Screenshot: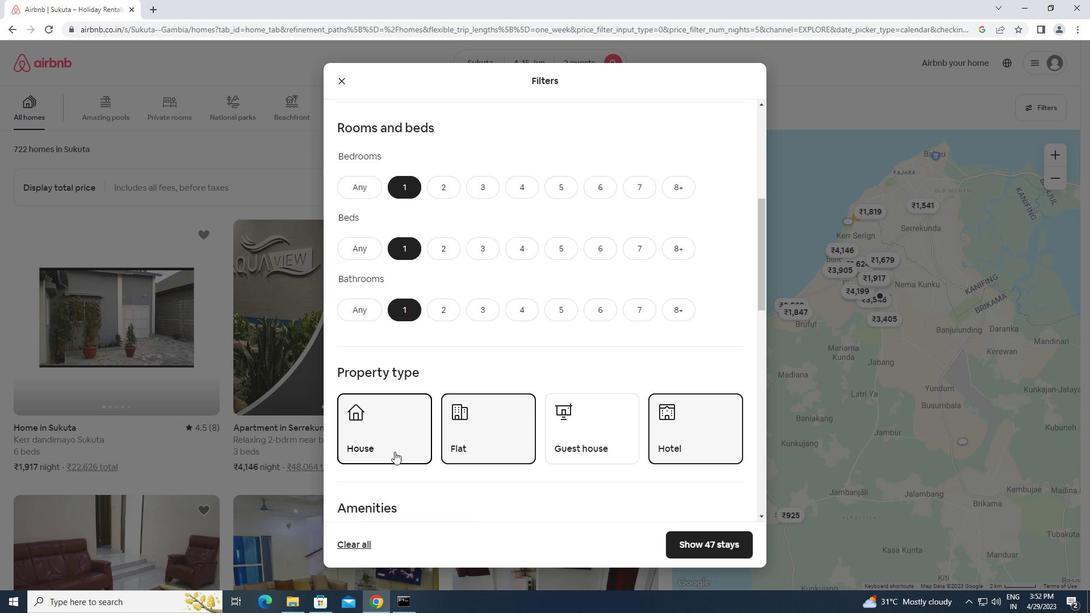 
Action: Mouse scrolled (394, 452) with delta (0, 0)
Screenshot: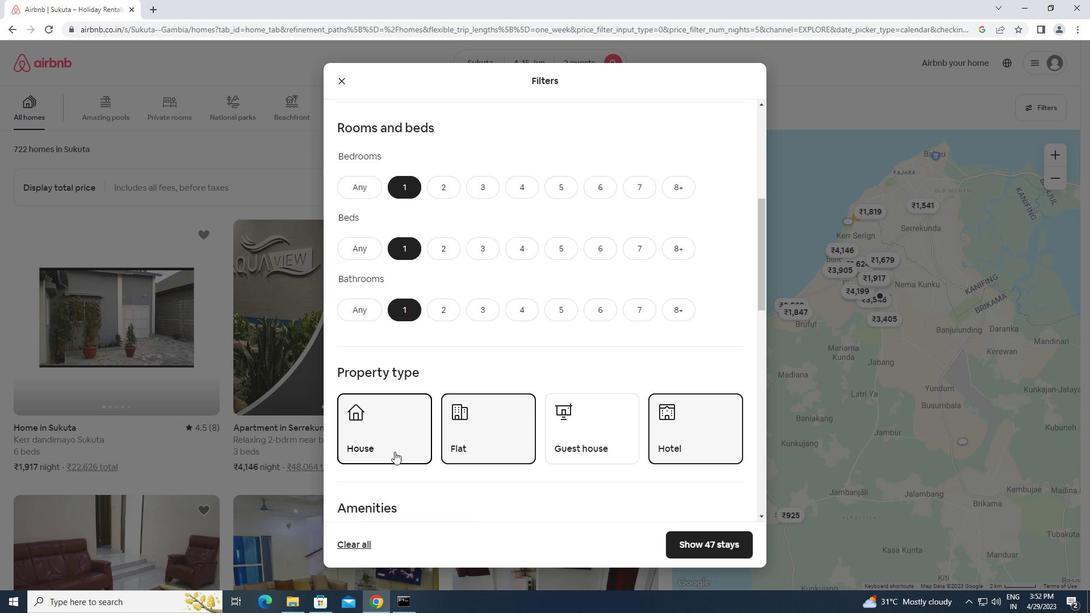 
Action: Mouse moved to (398, 456)
Screenshot: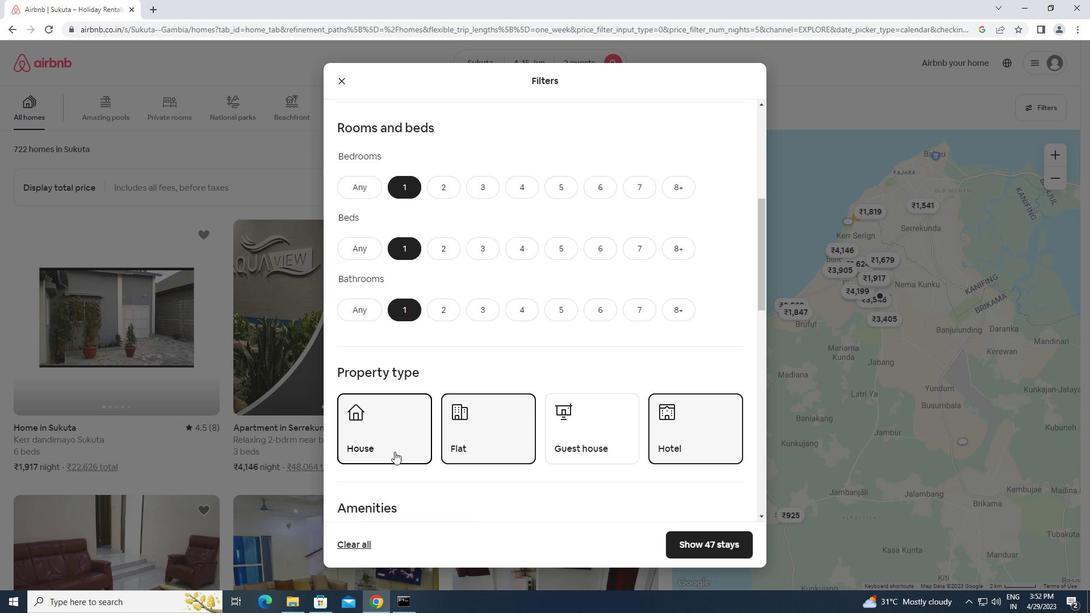 
Action: Mouse scrolled (398, 456) with delta (0, 0)
Screenshot: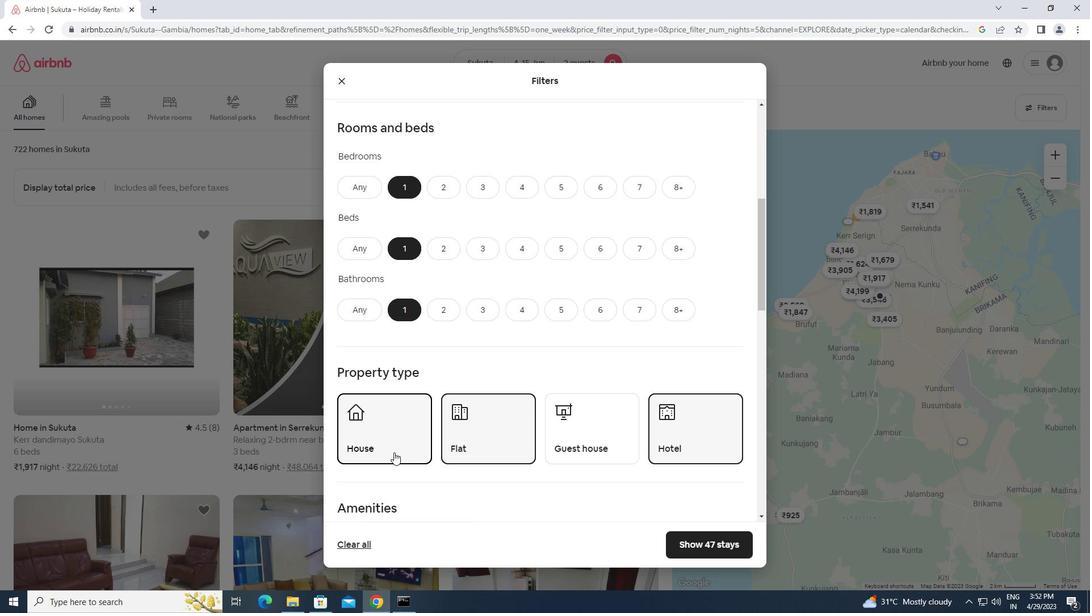 
Action: Mouse scrolled (398, 456) with delta (0, 0)
Screenshot: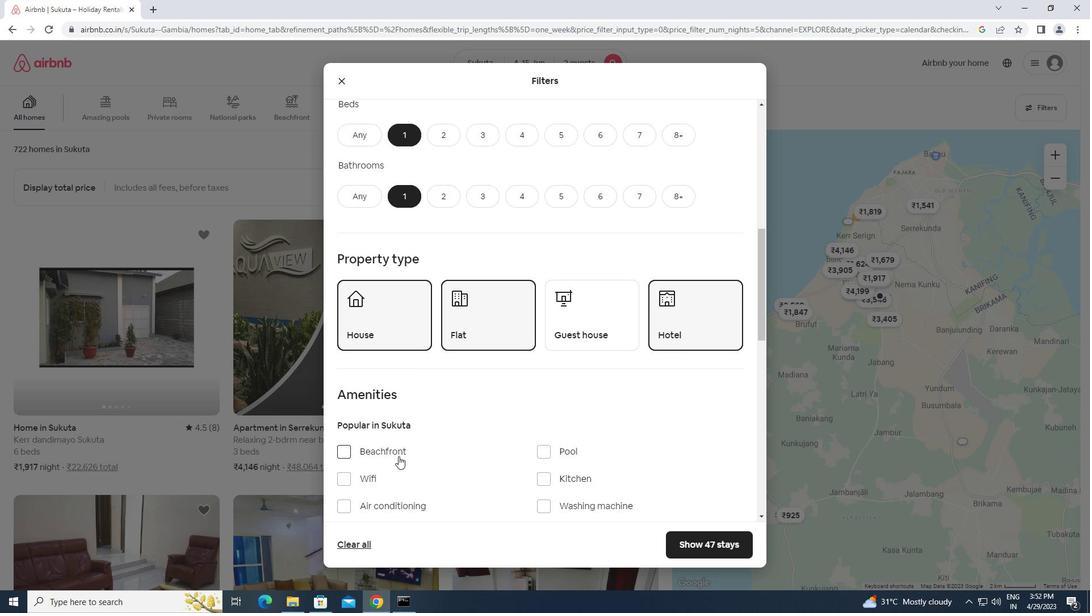 
Action: Mouse scrolled (398, 456) with delta (0, 0)
Screenshot: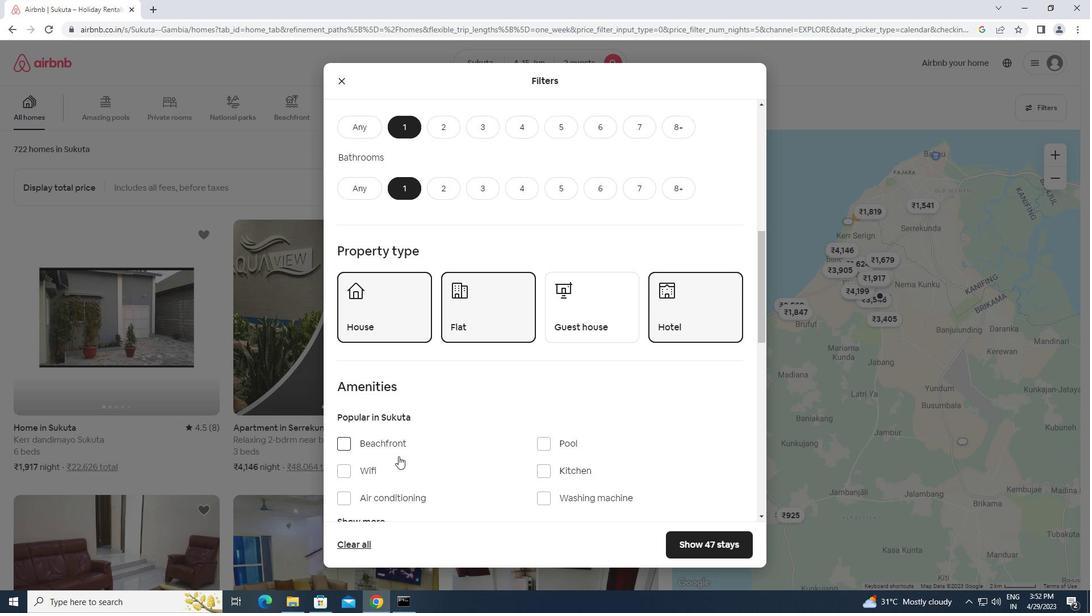 
Action: Mouse moved to (511, 432)
Screenshot: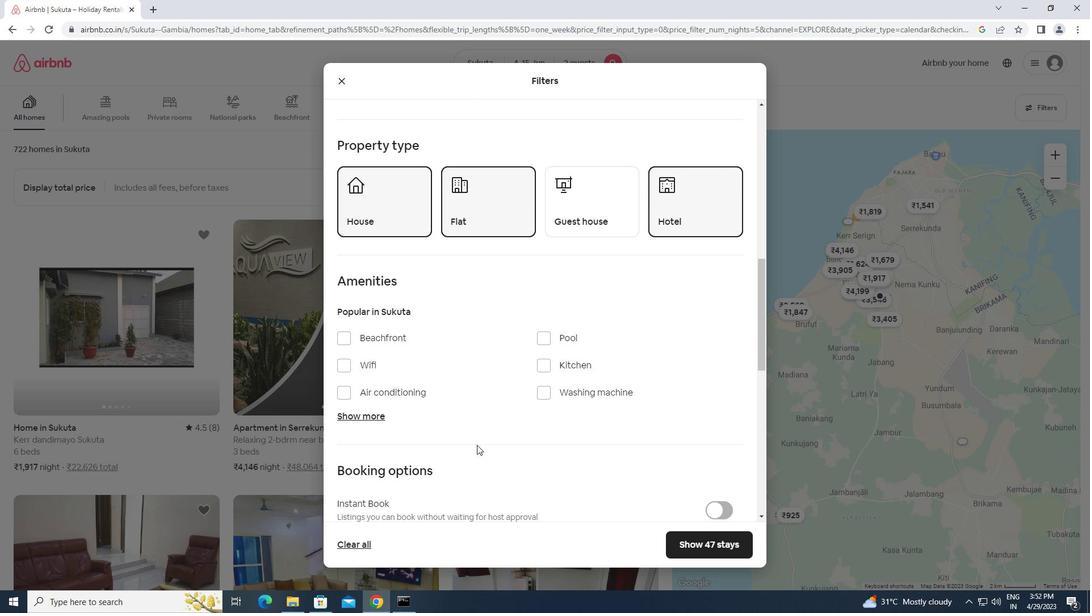 
Action: Mouse scrolled (511, 432) with delta (0, 0)
Screenshot: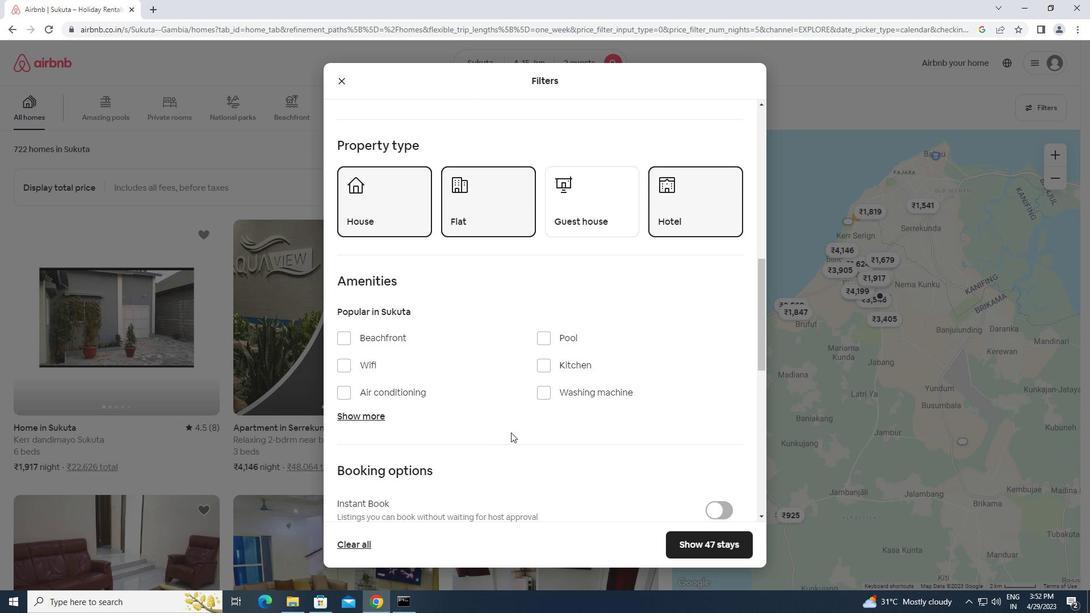 
Action: Mouse scrolled (511, 432) with delta (0, 0)
Screenshot: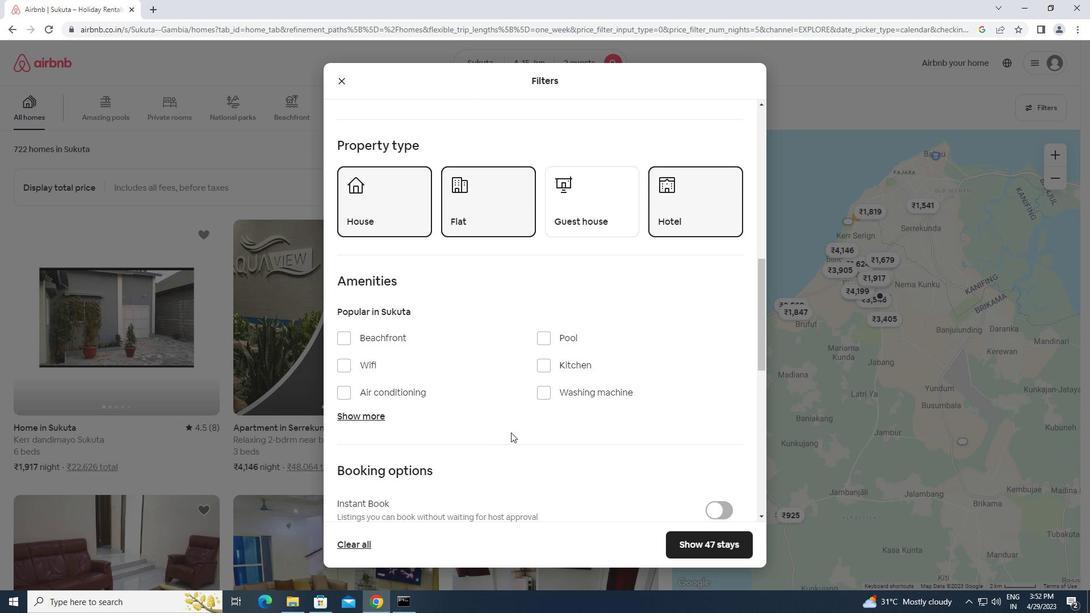
Action: Mouse moved to (712, 435)
Screenshot: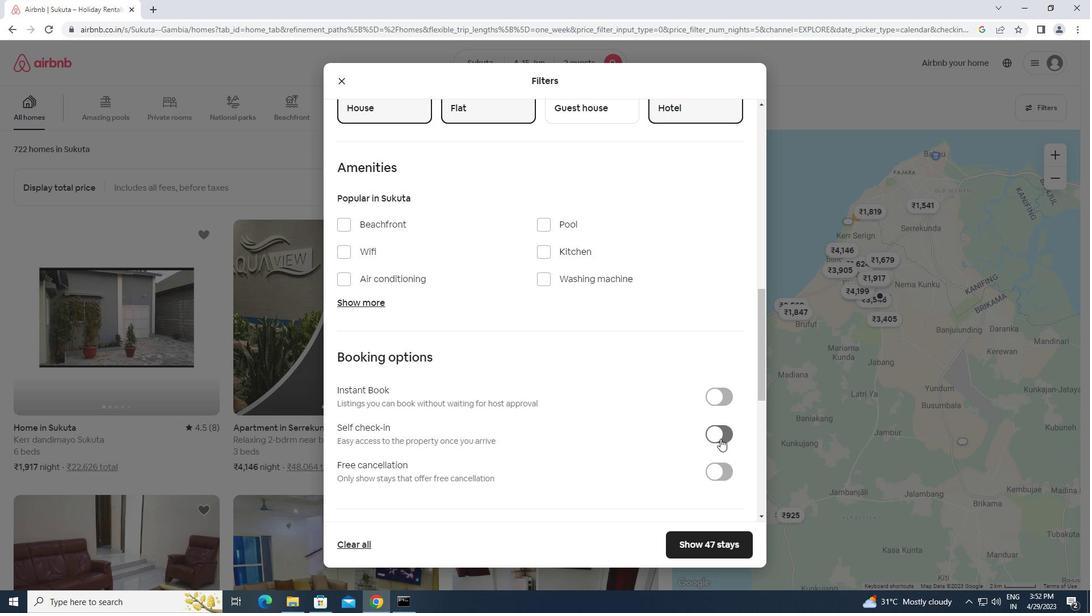 
Action: Mouse pressed left at (712, 435)
Screenshot: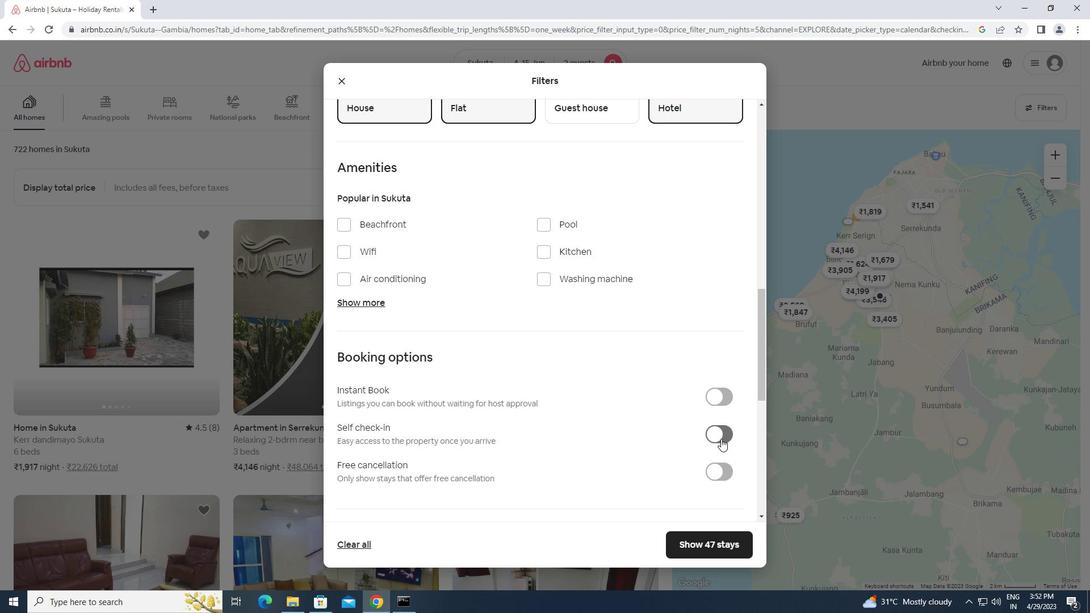 
Action: Mouse moved to (467, 482)
Screenshot: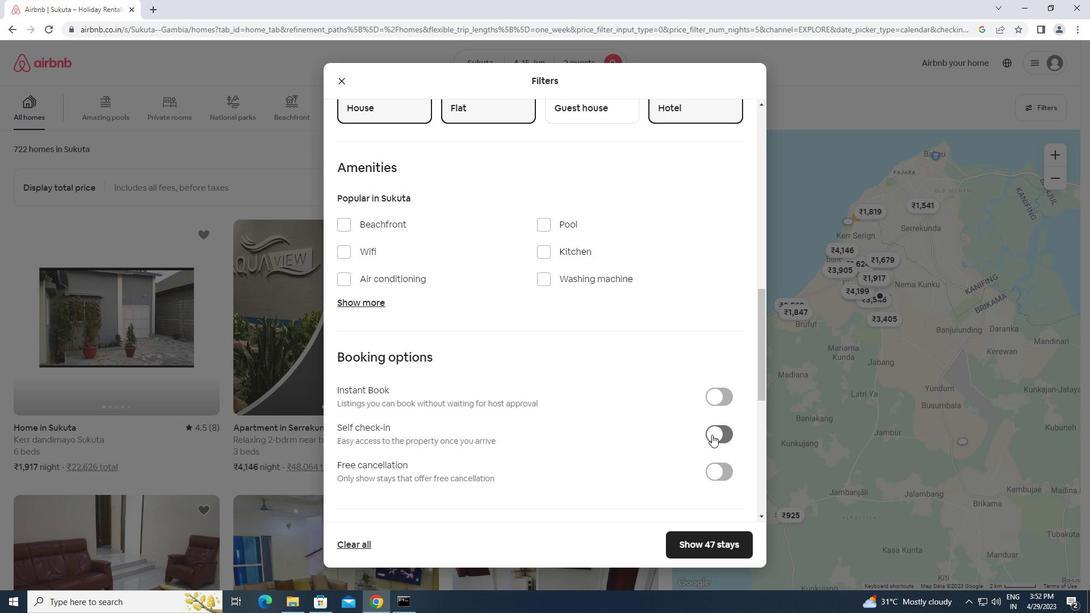 
Action: Mouse scrolled (467, 481) with delta (0, 0)
Screenshot: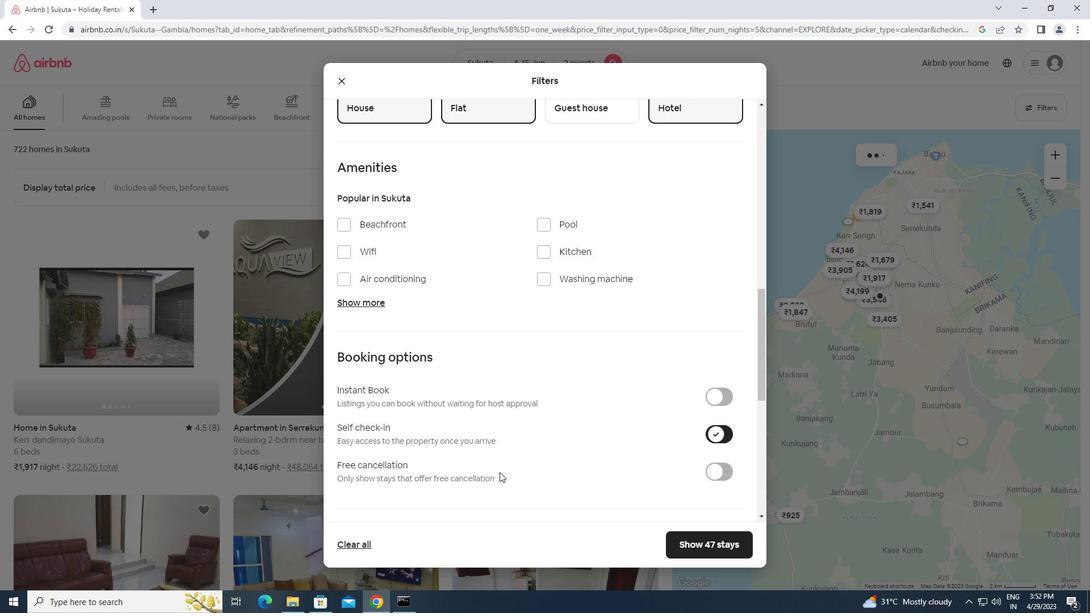 
Action: Mouse scrolled (467, 481) with delta (0, 0)
Screenshot: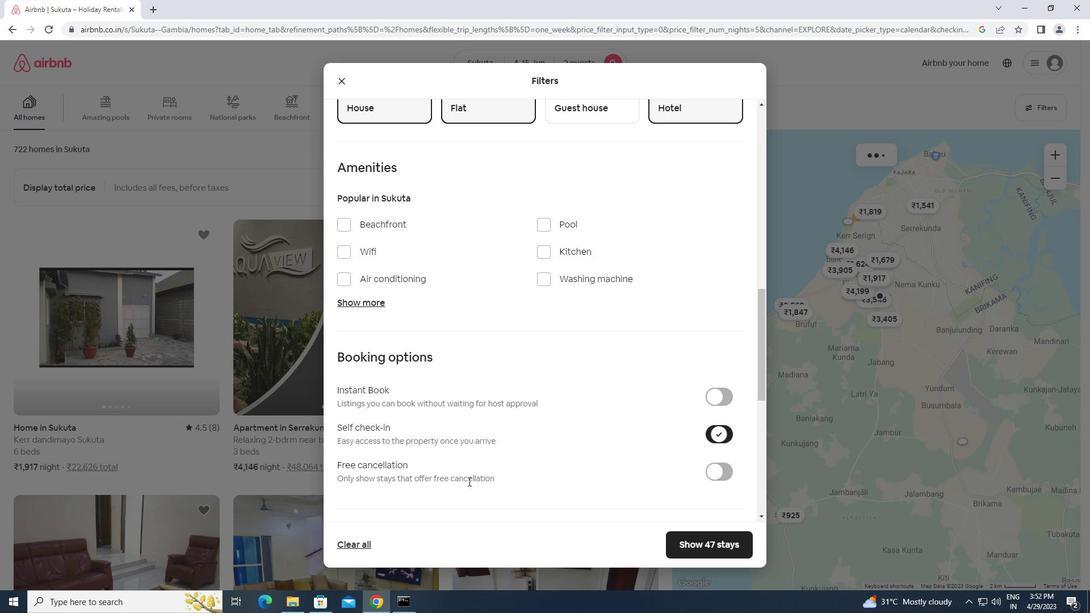 
Action: Mouse scrolled (467, 481) with delta (0, 0)
Screenshot: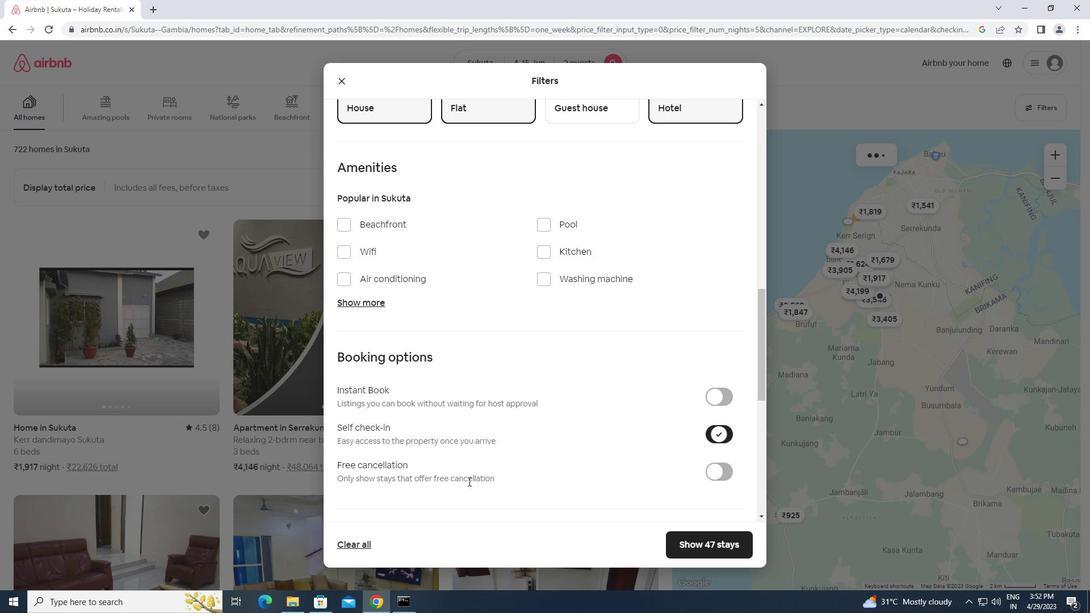 
Action: Mouse scrolled (467, 481) with delta (0, 0)
Screenshot: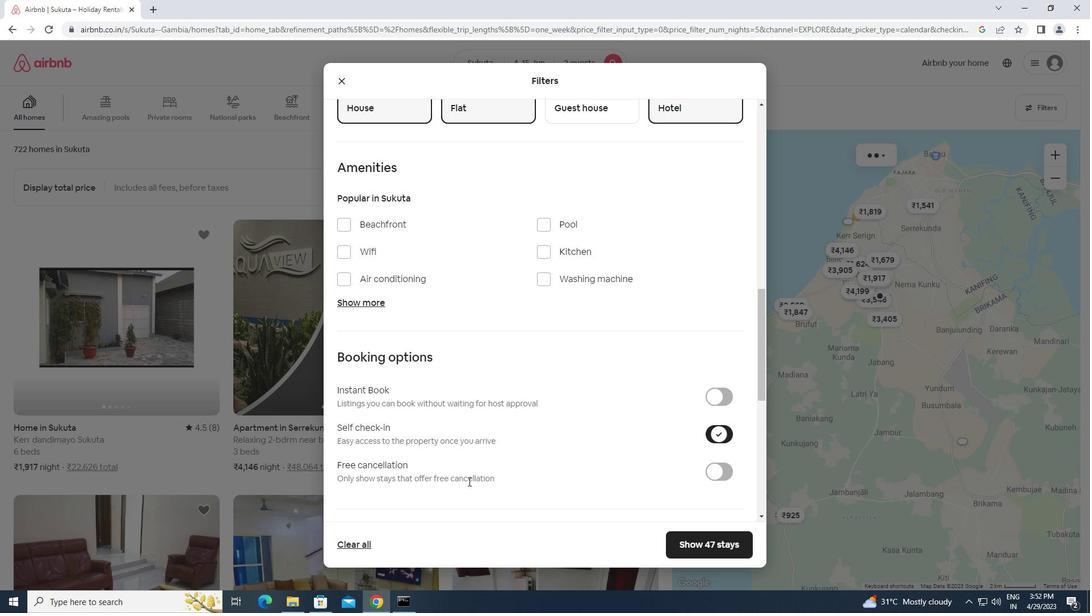 
Action: Mouse scrolled (467, 481) with delta (0, 0)
Screenshot: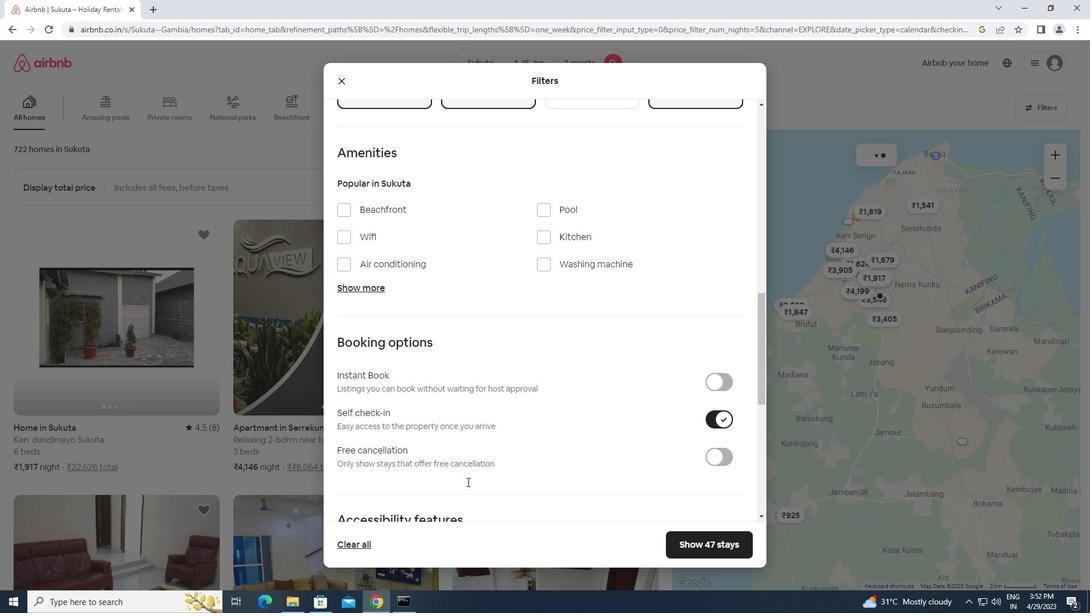 
Action: Mouse scrolled (467, 481) with delta (0, 0)
Screenshot: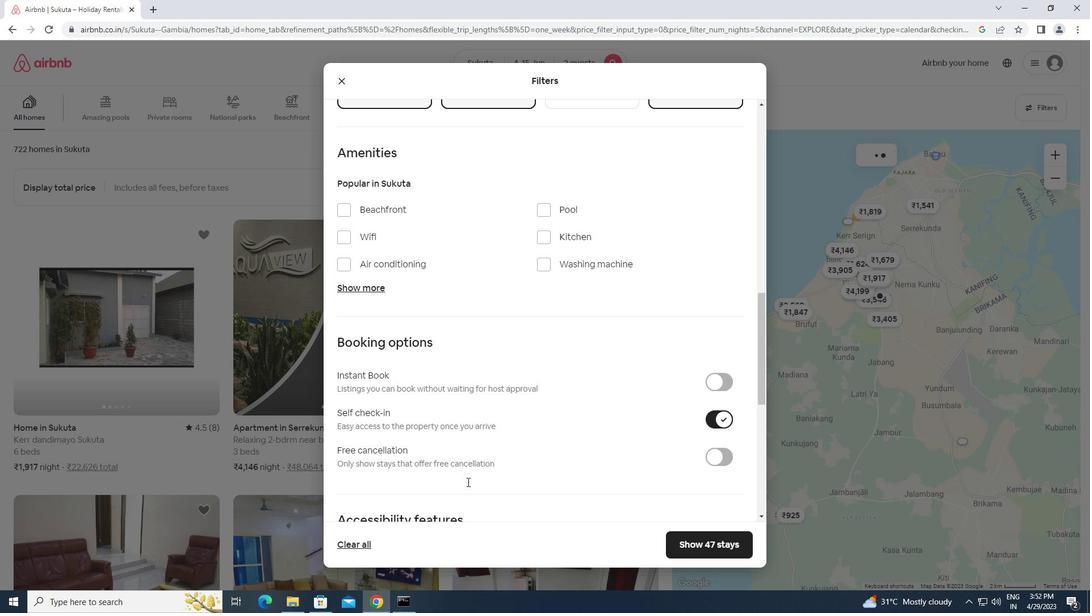 
Action: Mouse scrolled (467, 481) with delta (0, 0)
Screenshot: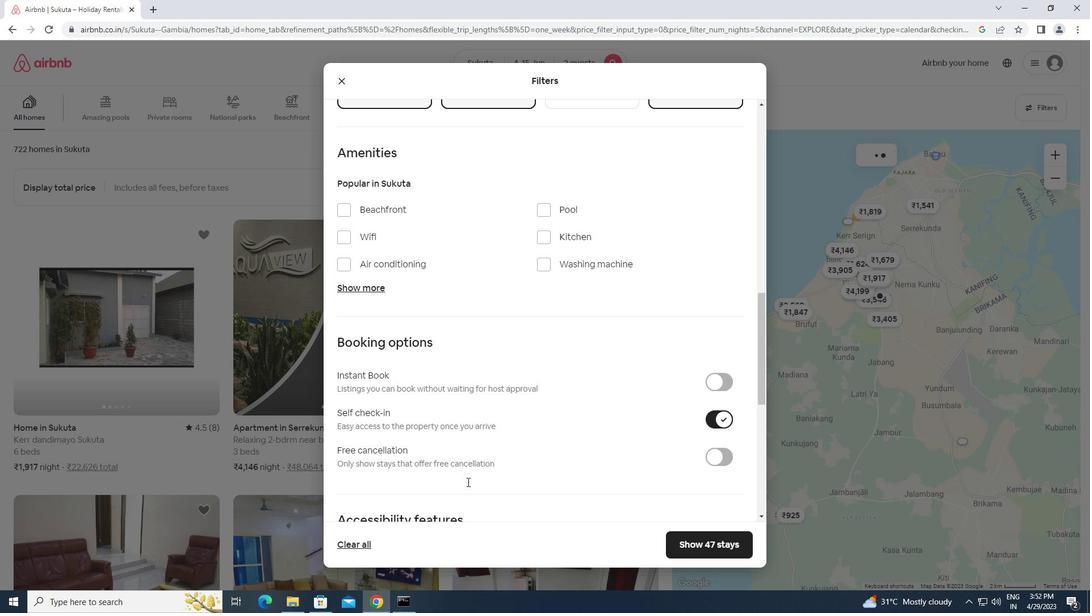 
Action: Mouse scrolled (467, 481) with delta (0, 0)
Screenshot: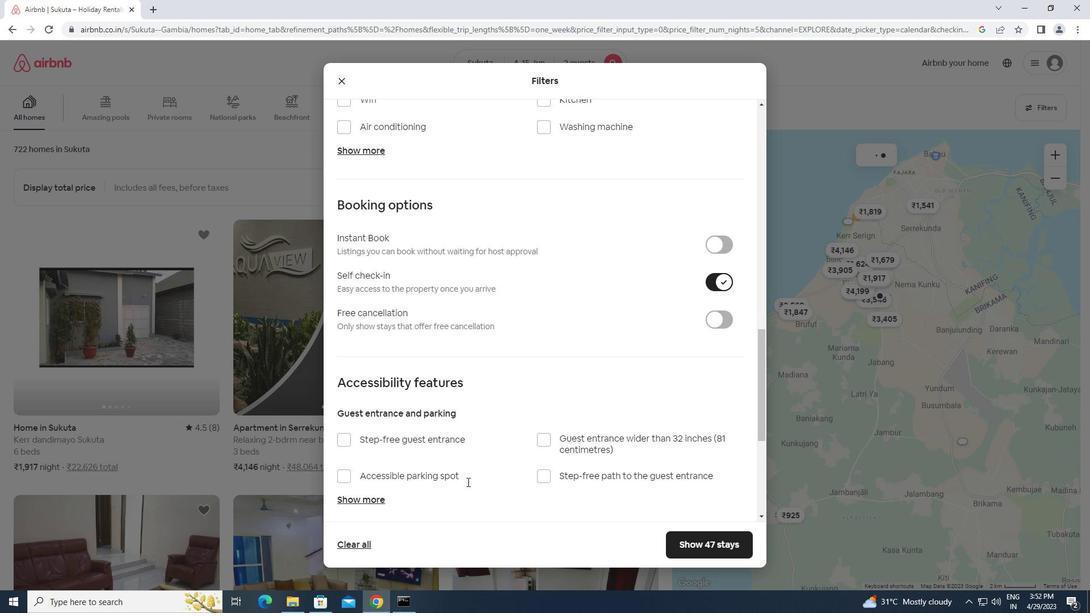 
Action: Mouse scrolled (467, 481) with delta (0, 0)
Screenshot: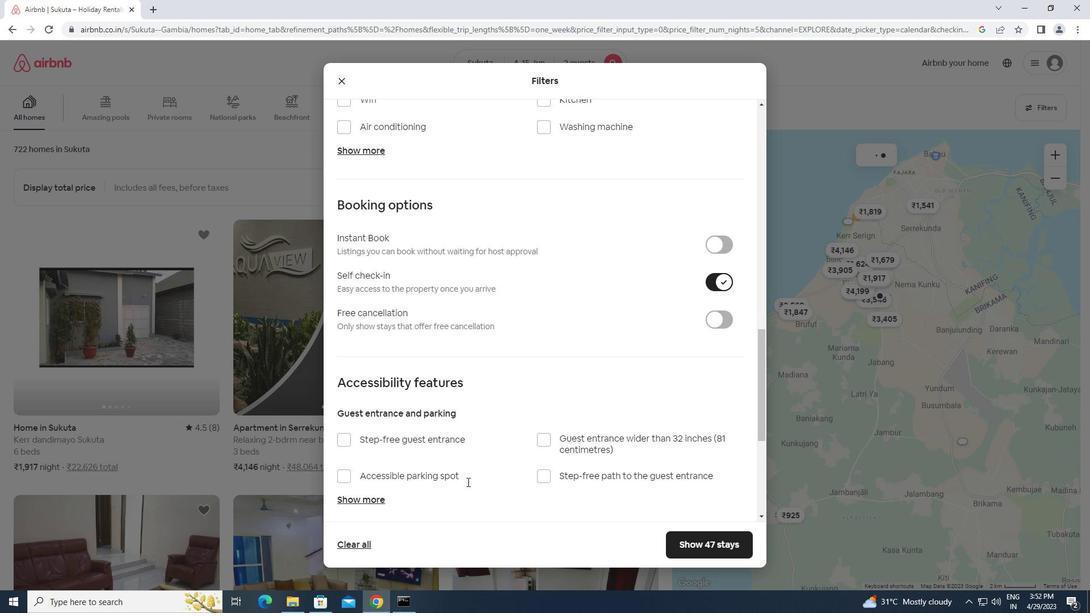 
Action: Mouse moved to (343, 438)
Screenshot: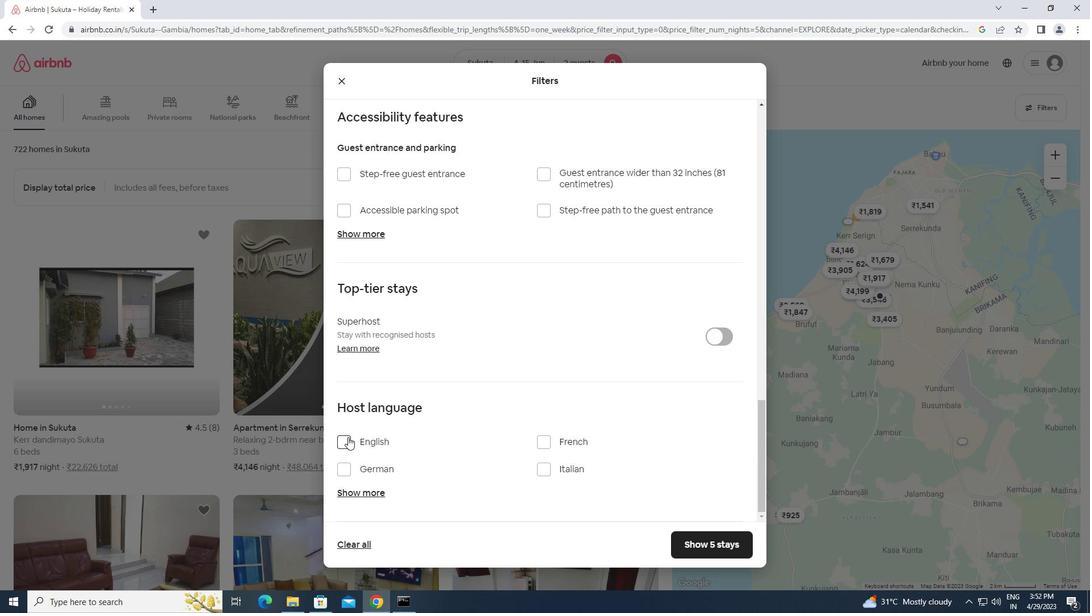 
Action: Mouse pressed left at (343, 438)
Screenshot: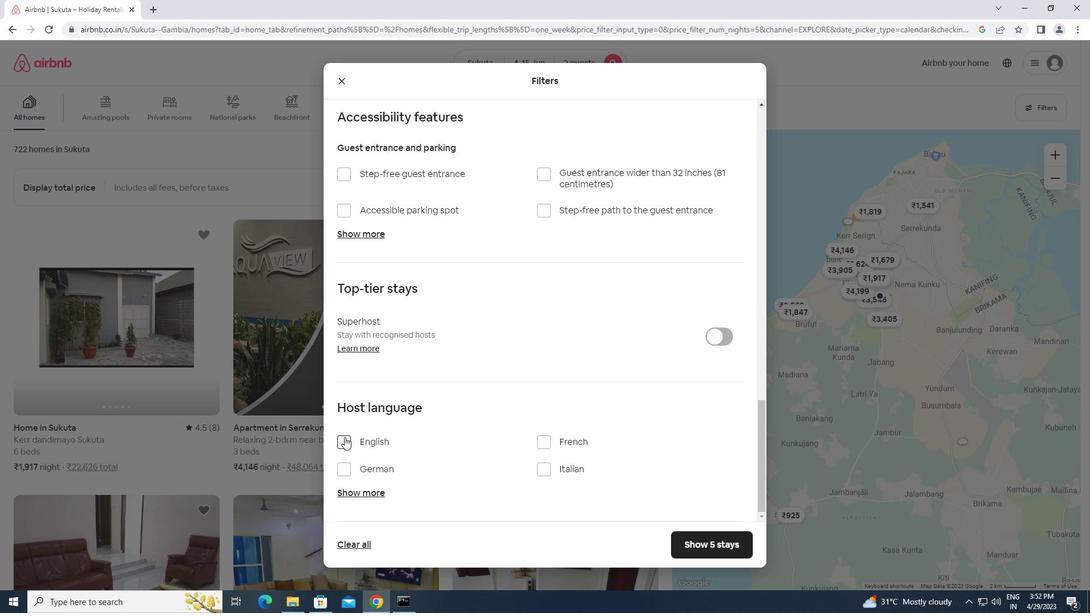 
Action: Mouse moved to (716, 543)
Screenshot: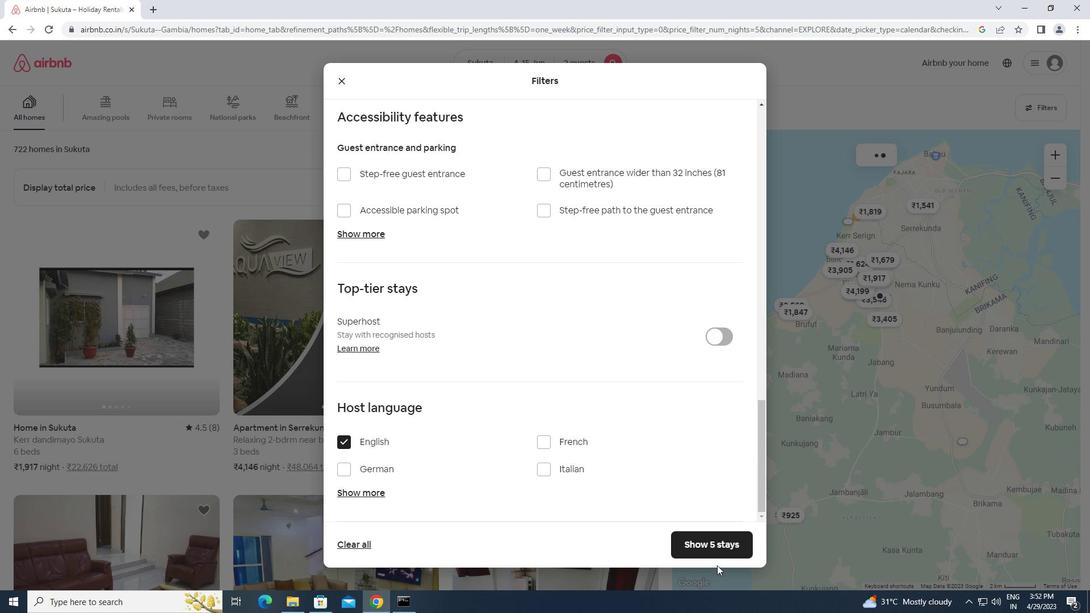 
Action: Mouse pressed left at (716, 543)
Screenshot: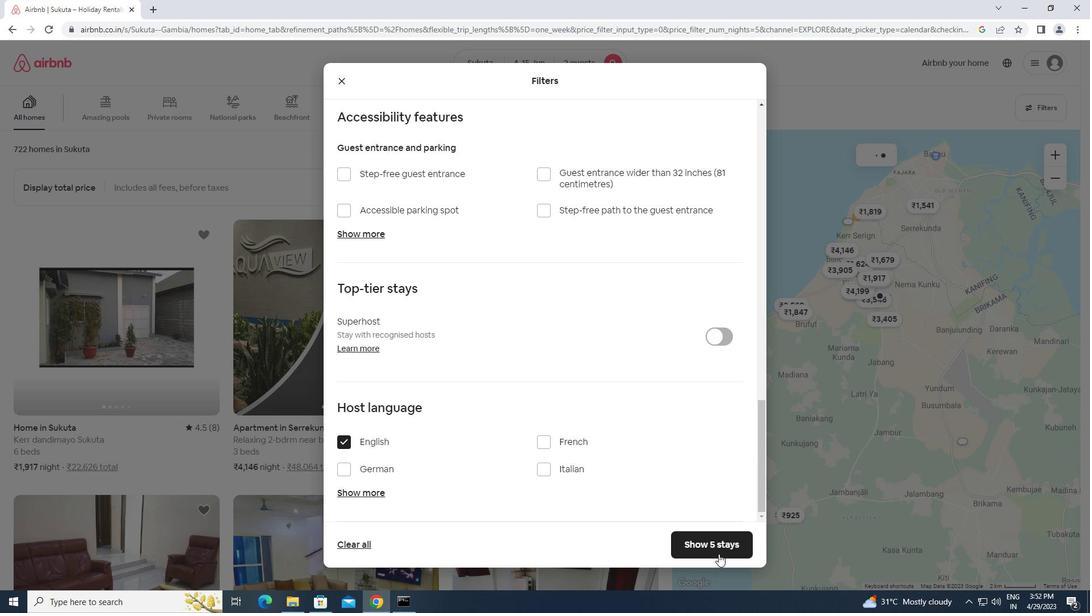 
